 Task: Open Card High-Fidelity Wireframes in Board Social Media User Generated Content Management to Workspace Data Analysis and add a team member Softage.1@softage.net, a label Purple, a checklist Quality Control, an attachment from your onedrive, a color Purple and finally, add a card description 'Plan and execute company team-building activity at a virtual escape room' and a comment 'This task presents an opportunity to demonstrate our problem-solving skills, finding creative solutions to complex challenges.'. Add a start date 'Jan 09, 1900' with a due date 'Jan 16, 1900'
Action: Mouse moved to (591, 517)
Screenshot: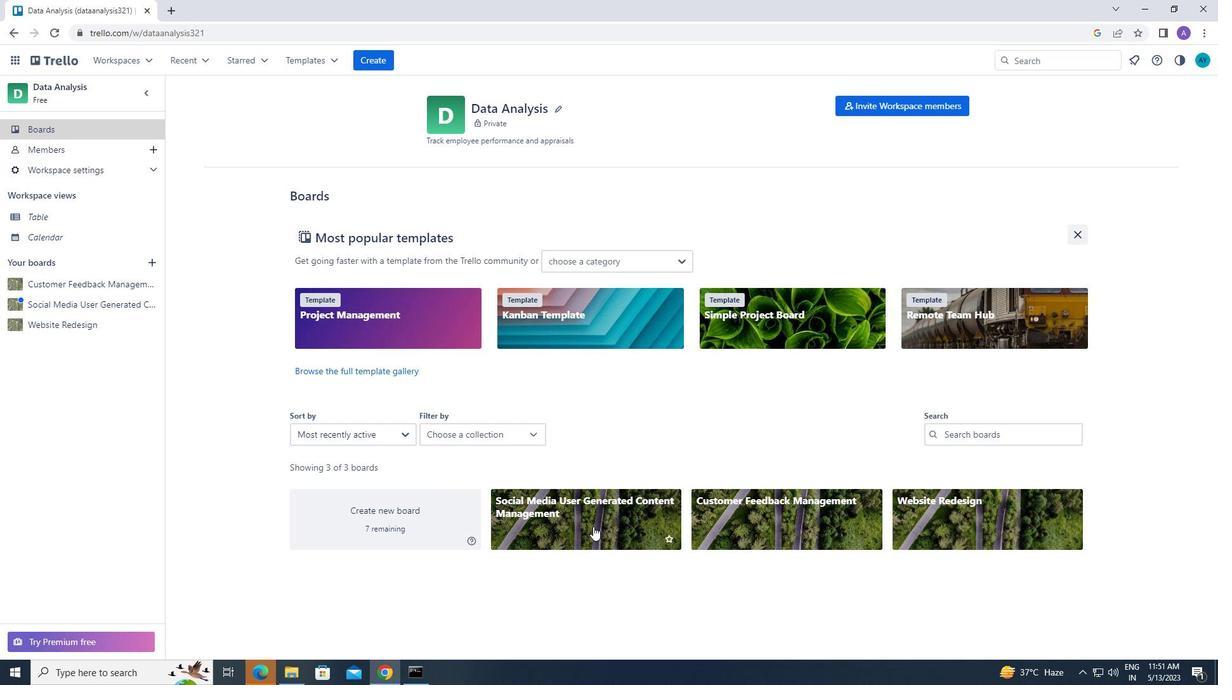 
Action: Mouse pressed left at (591, 517)
Screenshot: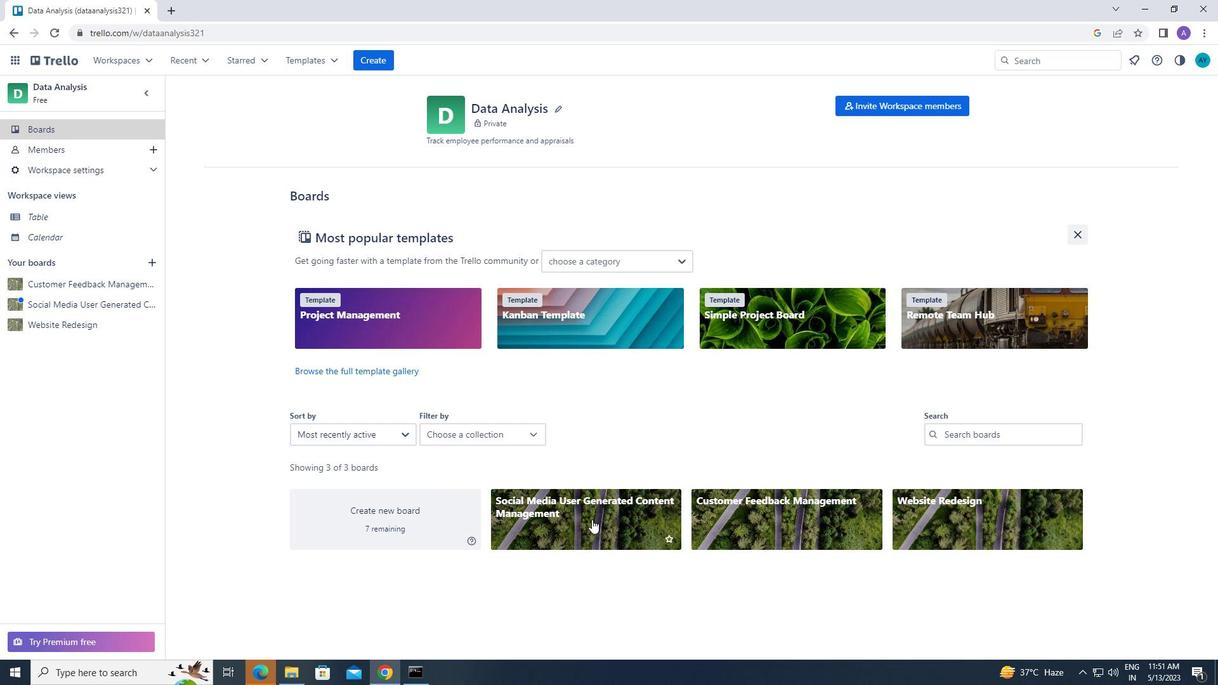 
Action: Mouse moved to (591, 161)
Screenshot: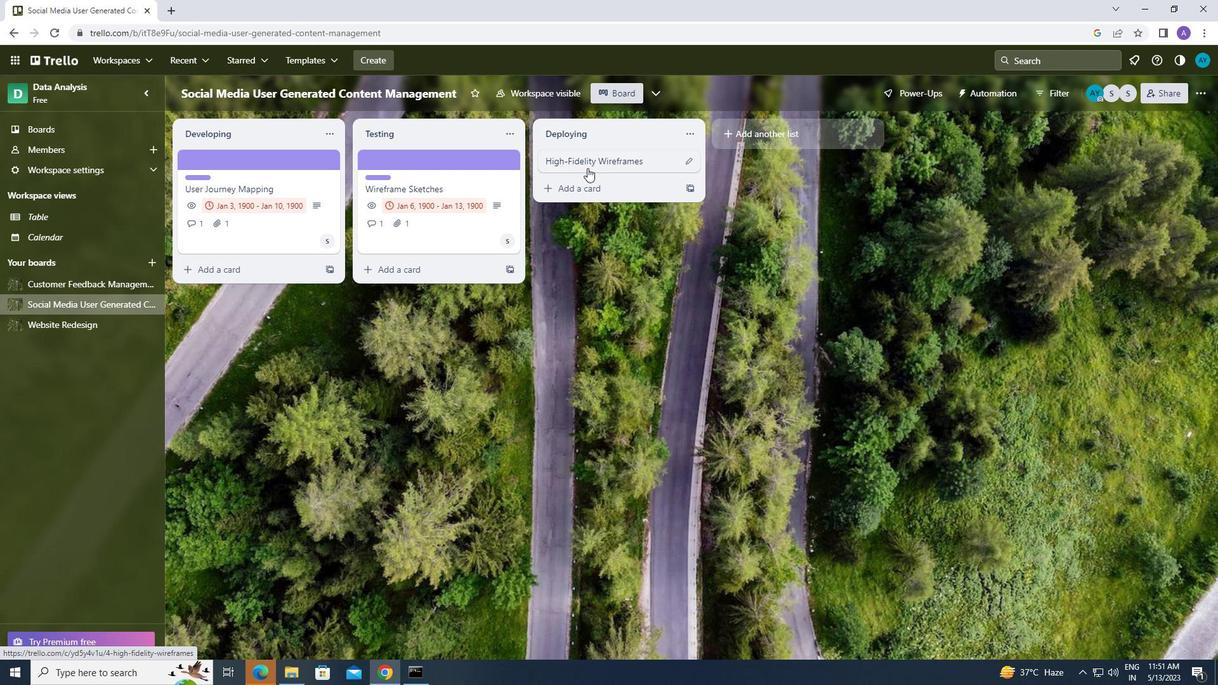 
Action: Mouse pressed left at (591, 161)
Screenshot: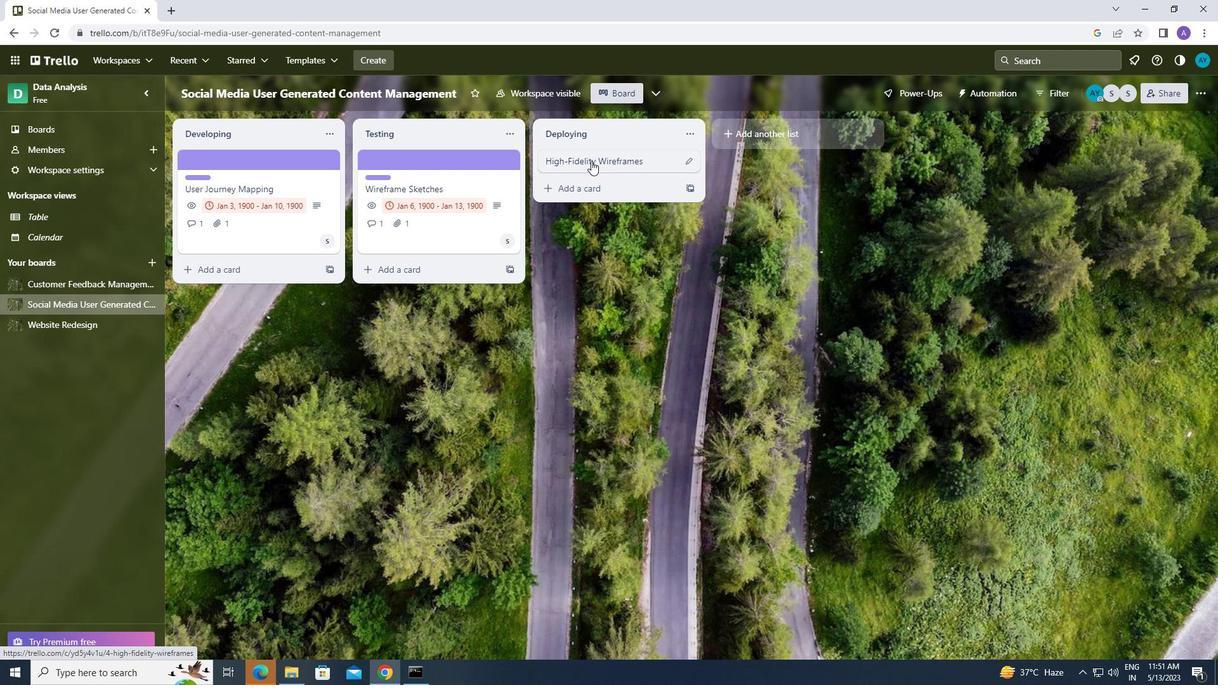 
Action: Mouse moved to (768, 204)
Screenshot: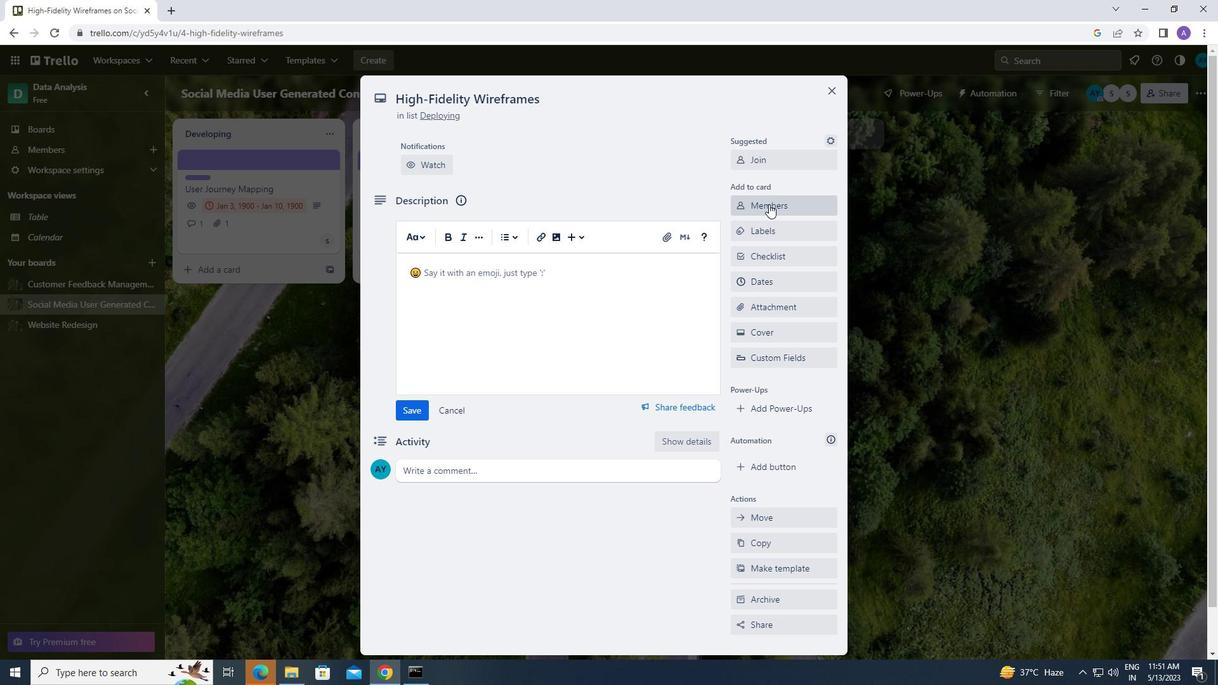
Action: Mouse pressed left at (768, 204)
Screenshot: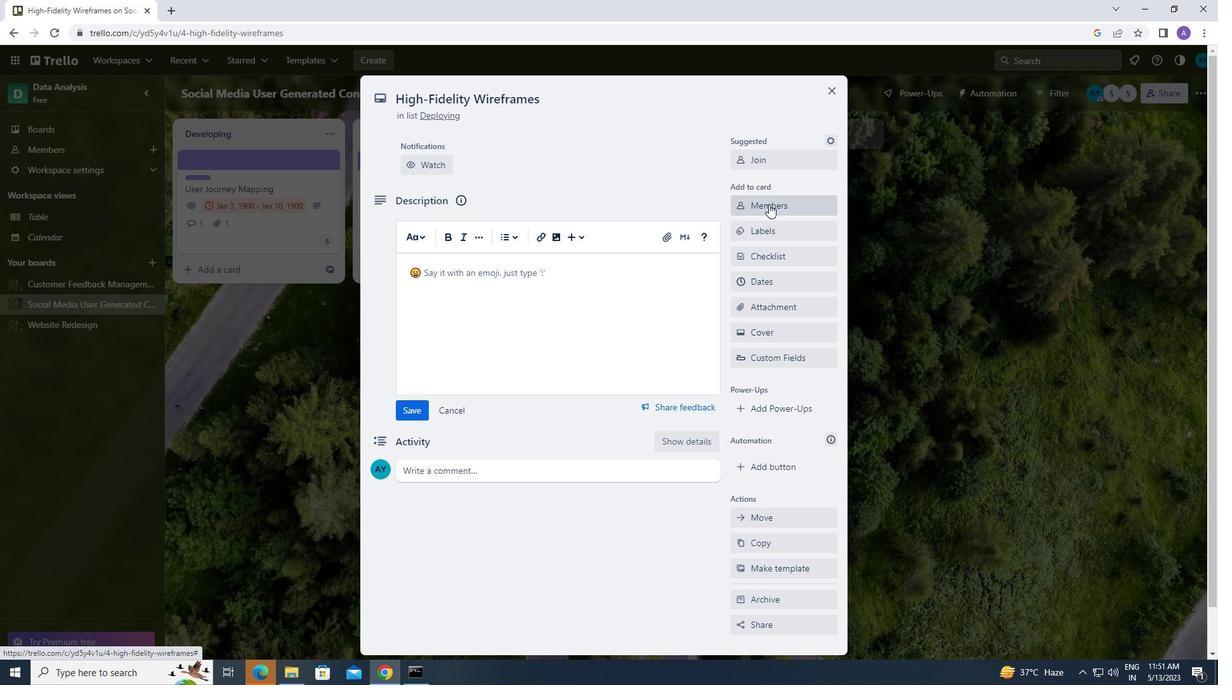 
Action: Mouse moved to (767, 263)
Screenshot: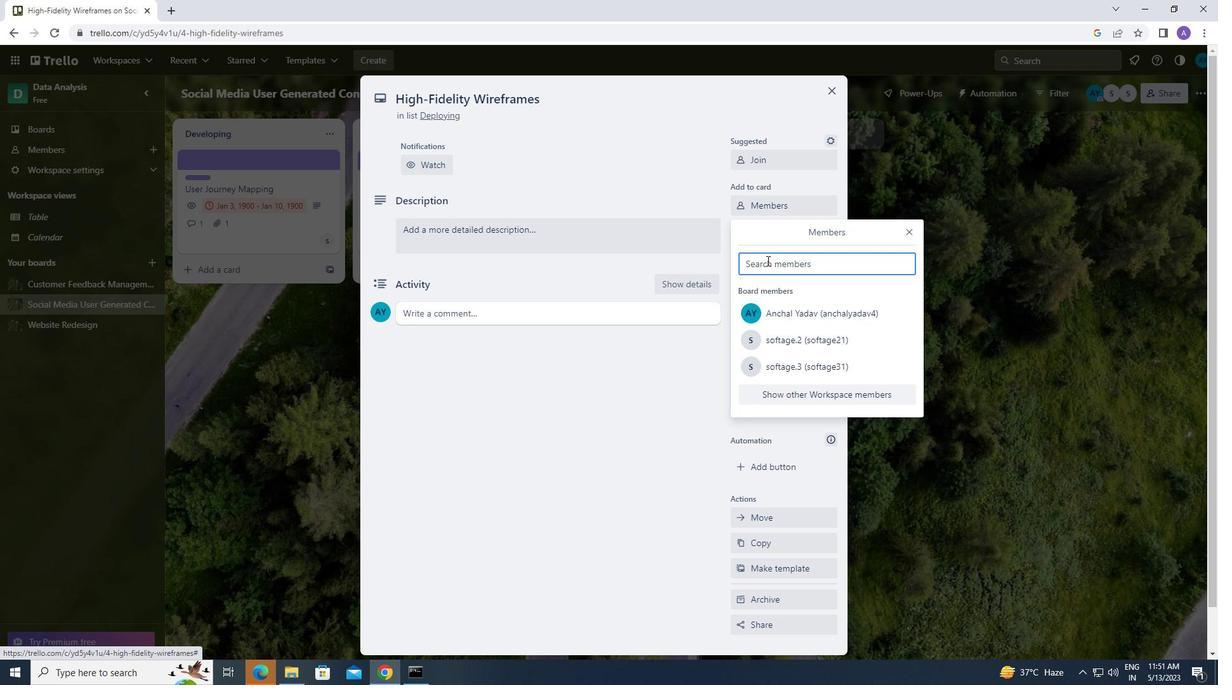 
Action: Mouse pressed left at (767, 263)
Screenshot: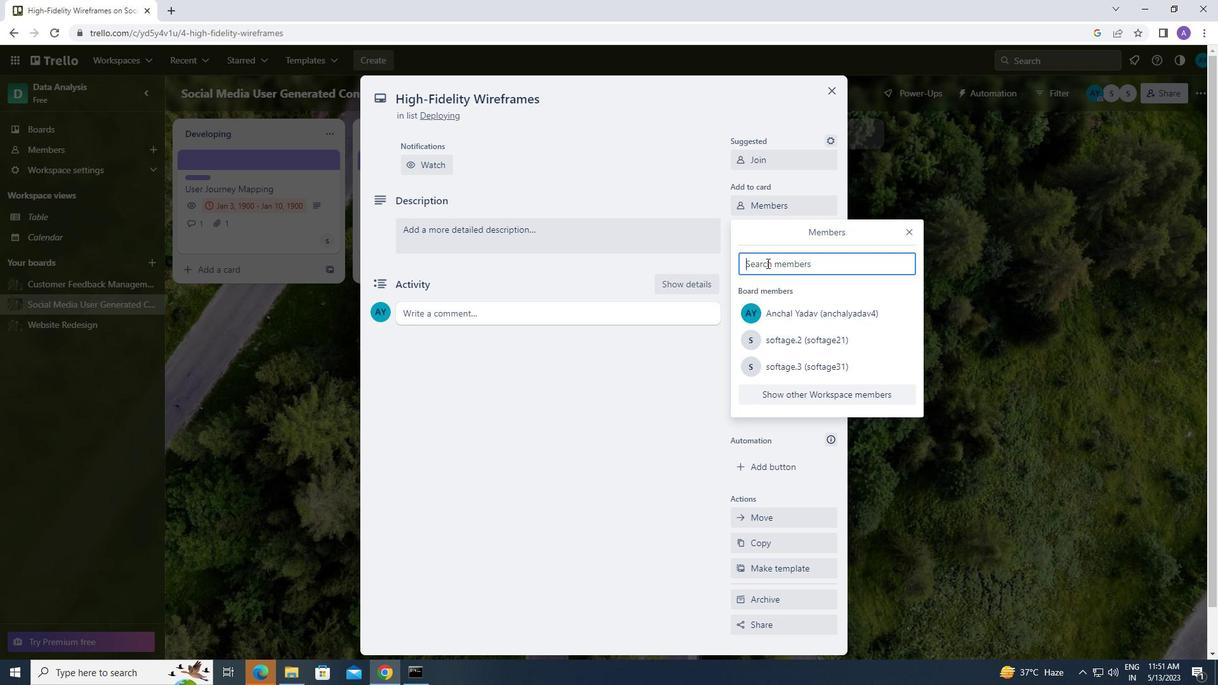 
Action: Key pressed <Key.caps_lock>s<Key.caps_lock>oftage
Screenshot: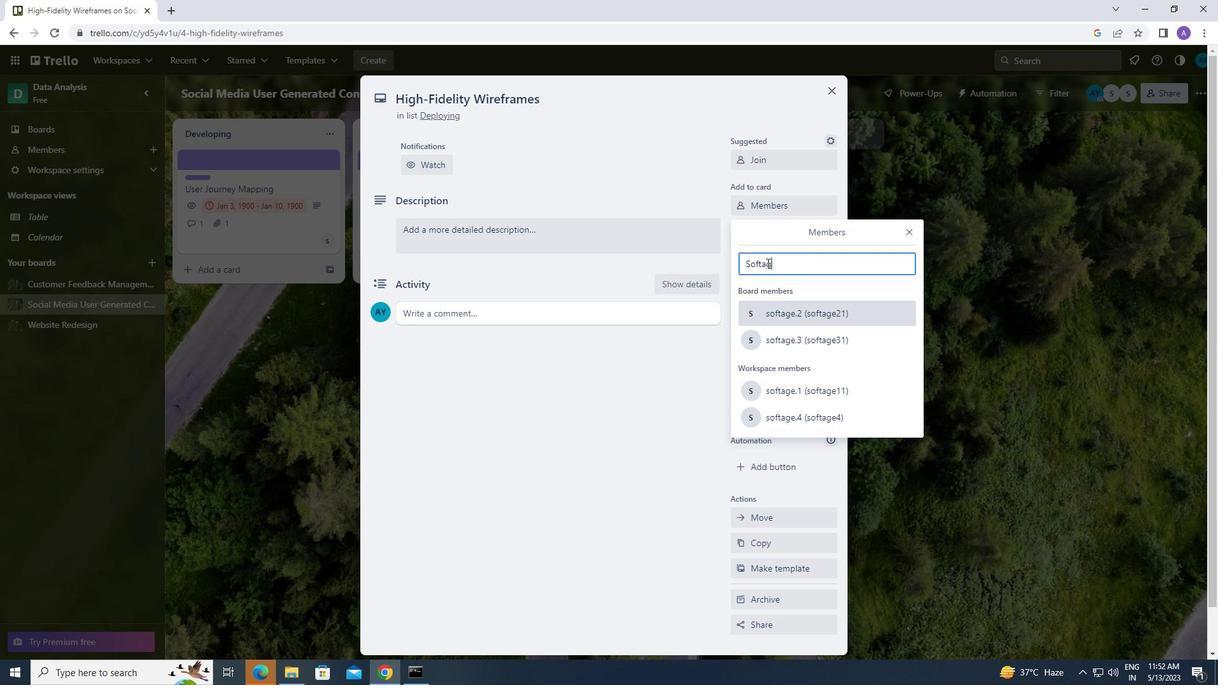 
Action: Mouse moved to (904, 283)
Screenshot: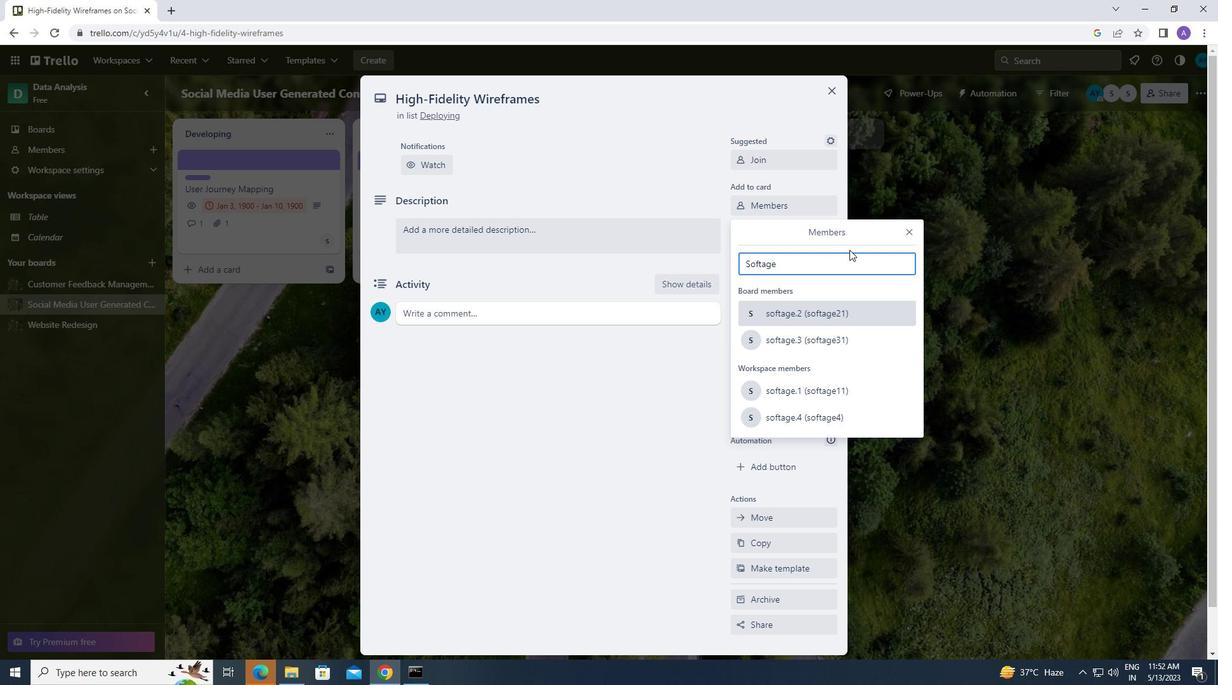 
Action: Key pressed .1<Key.shift_r>@softage.net
Screenshot: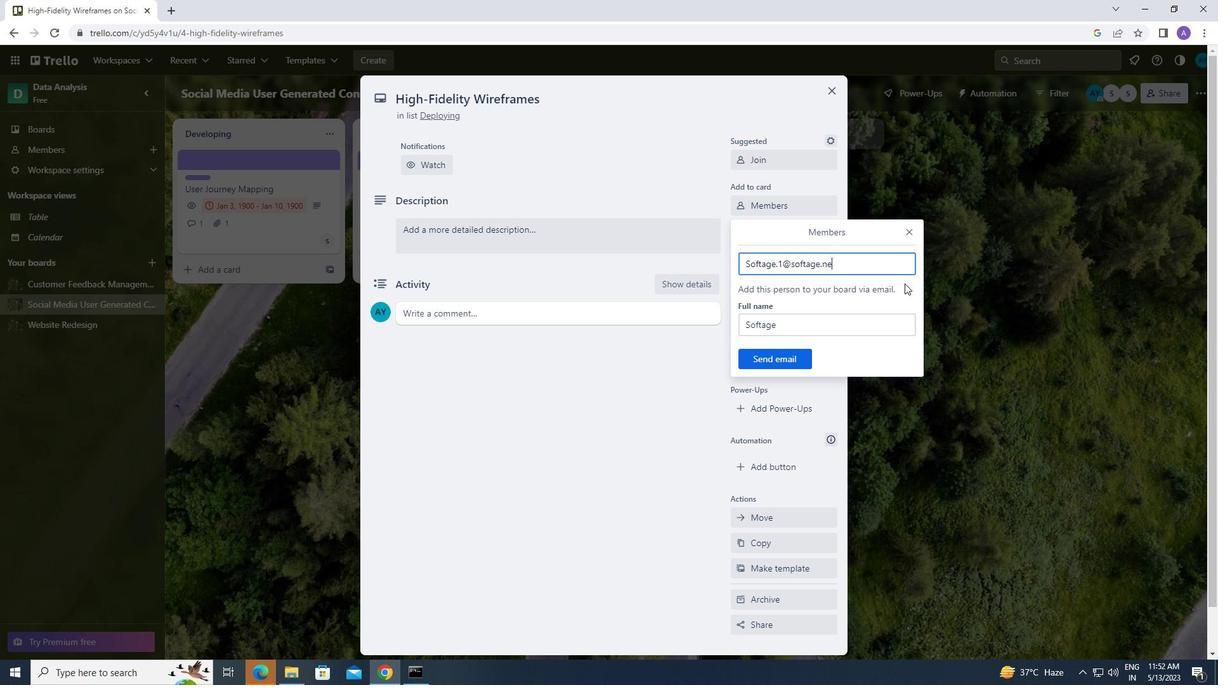 
Action: Mouse moved to (788, 356)
Screenshot: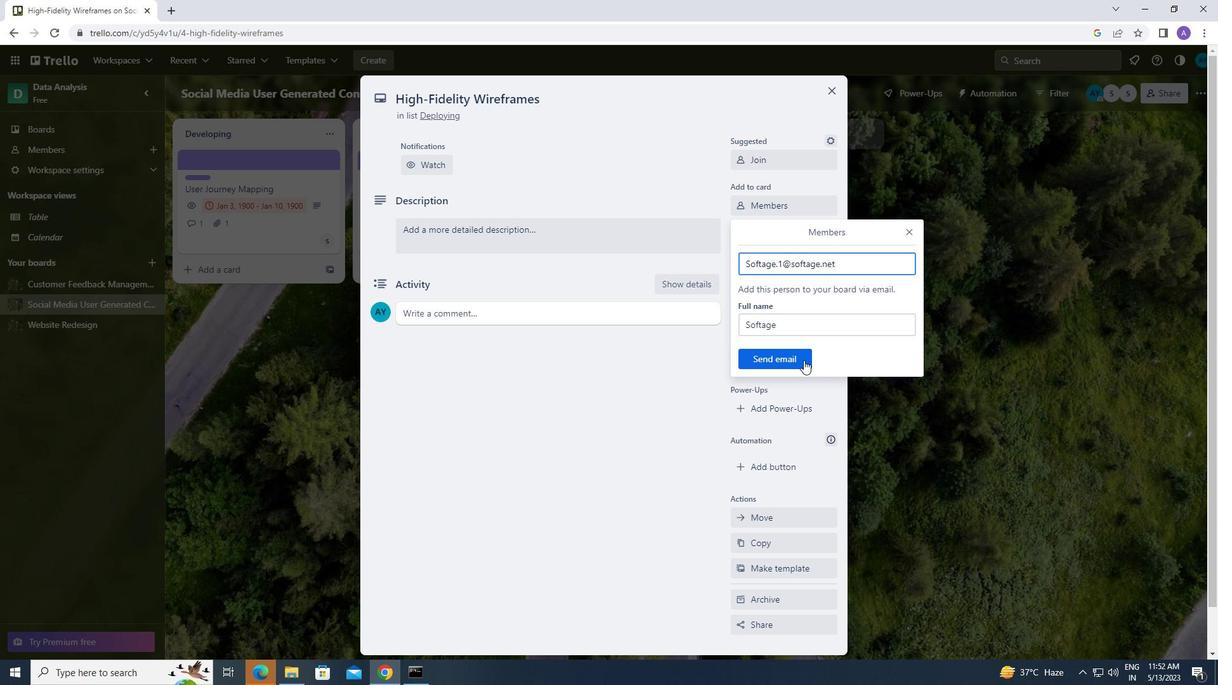 
Action: Mouse pressed left at (788, 356)
Screenshot: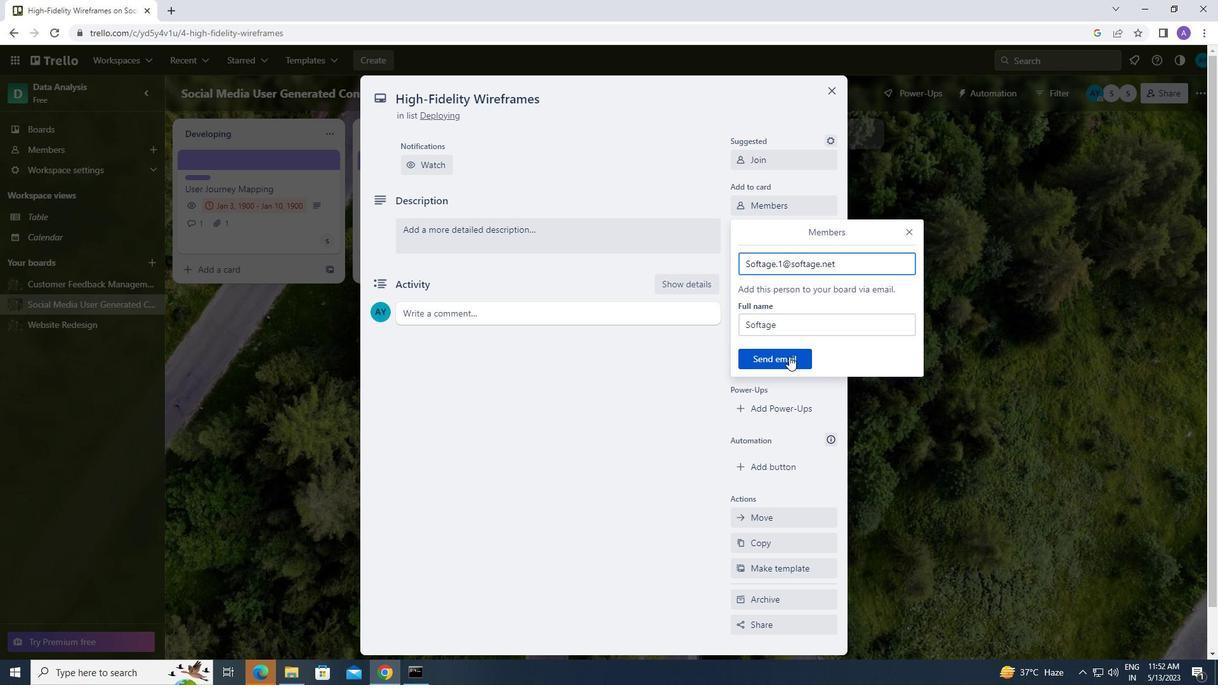 
Action: Mouse moved to (787, 231)
Screenshot: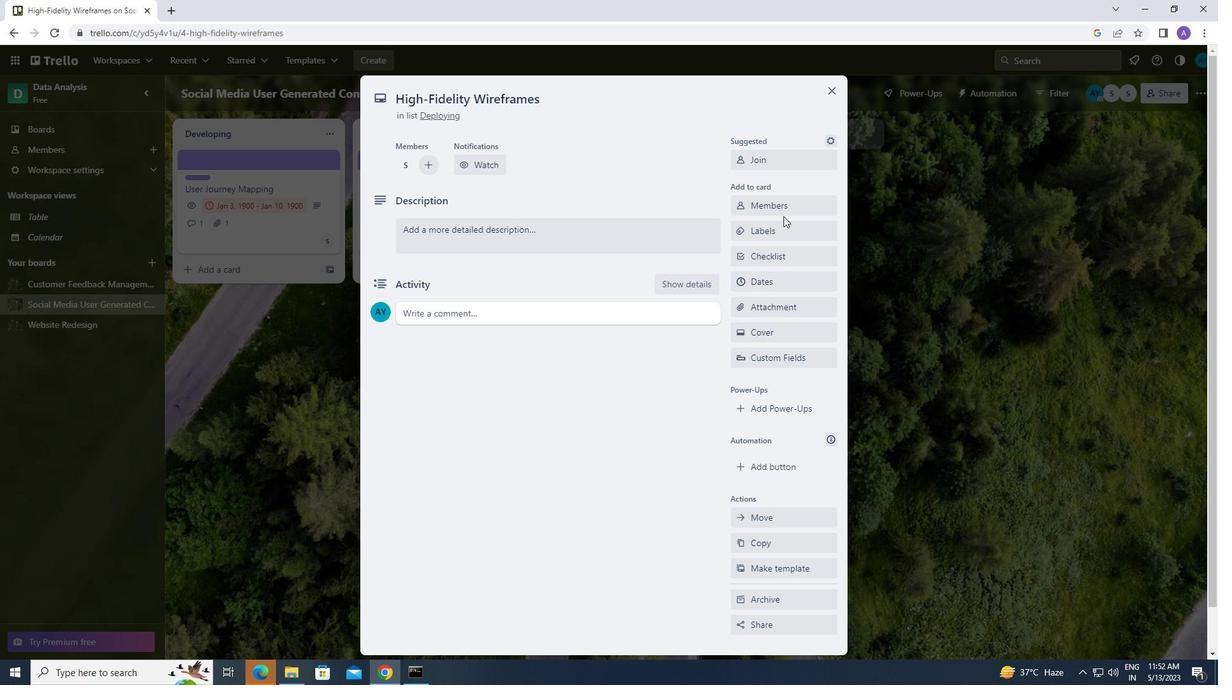 
Action: Mouse pressed left at (787, 231)
Screenshot: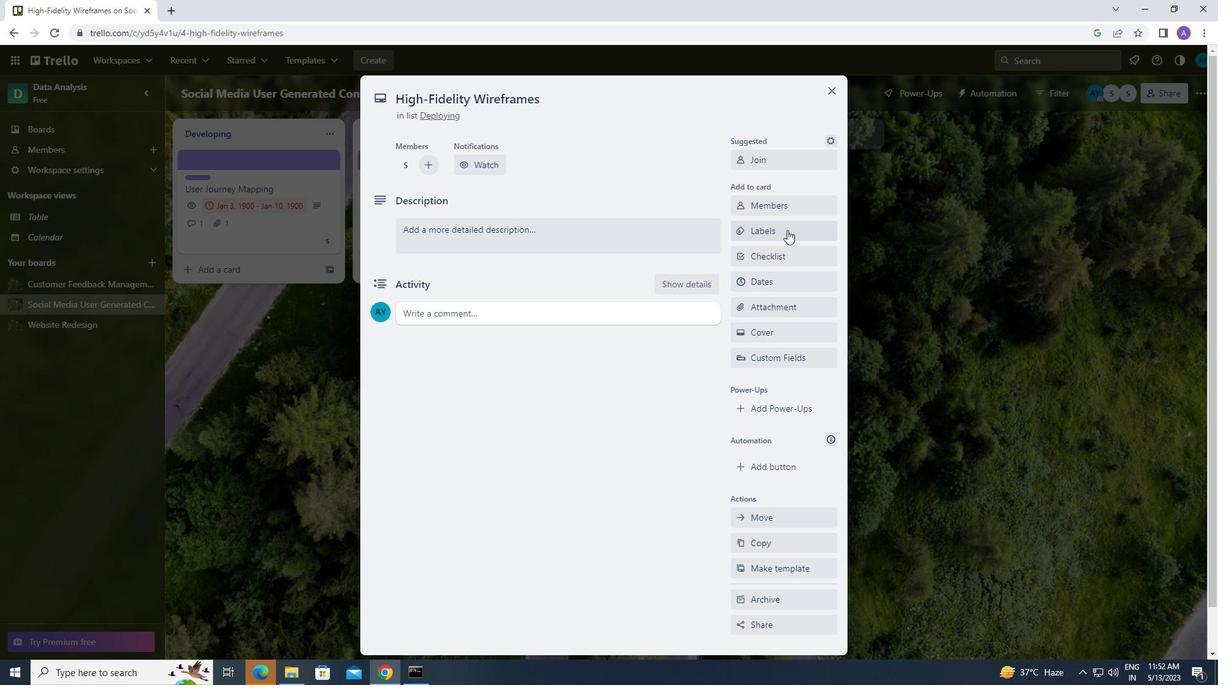 
Action: Mouse moved to (793, 476)
Screenshot: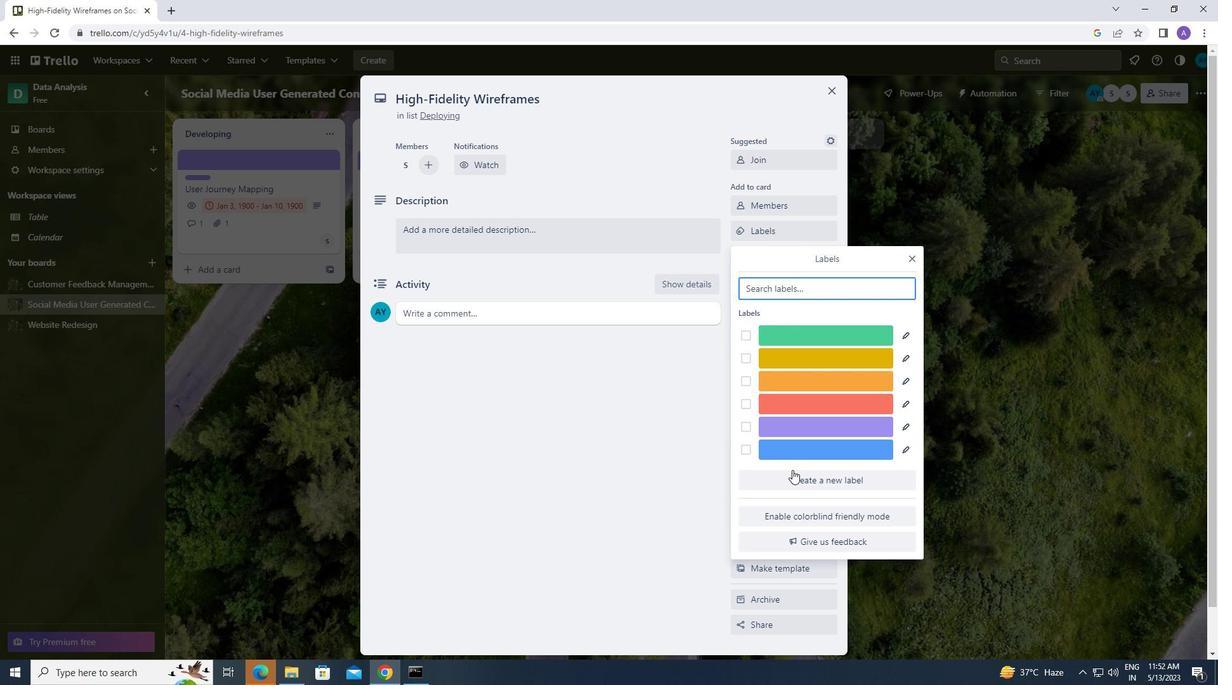 
Action: Mouse pressed left at (793, 476)
Screenshot: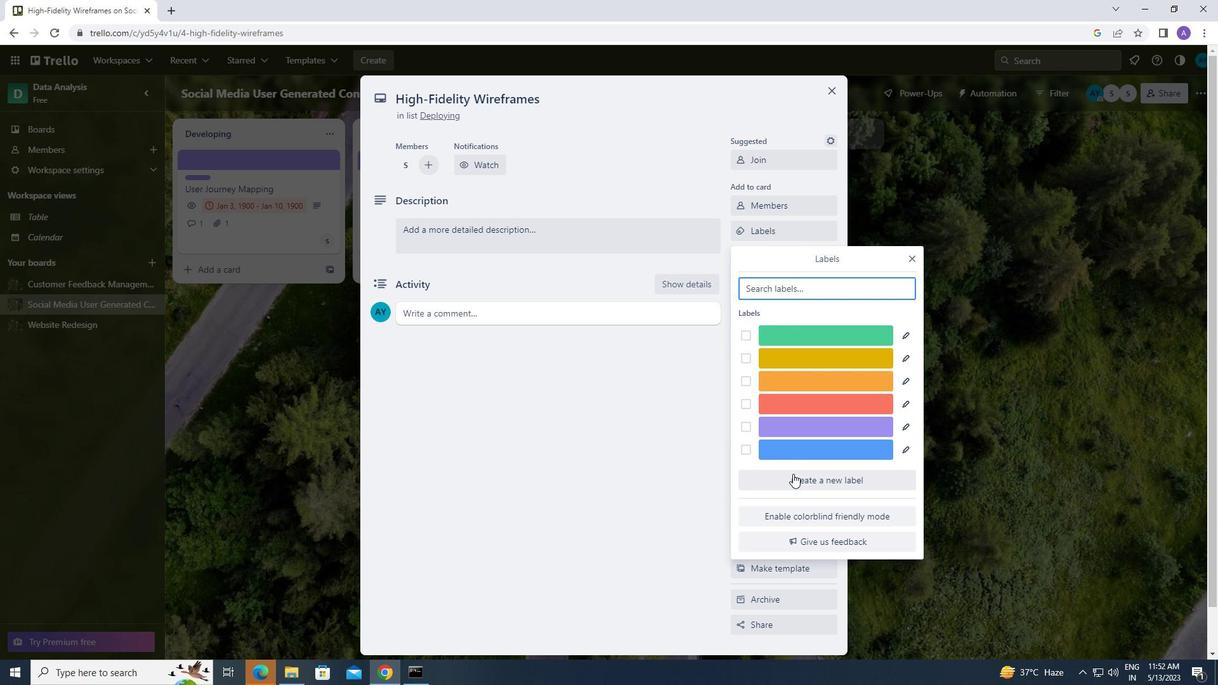 
Action: Mouse moved to (893, 441)
Screenshot: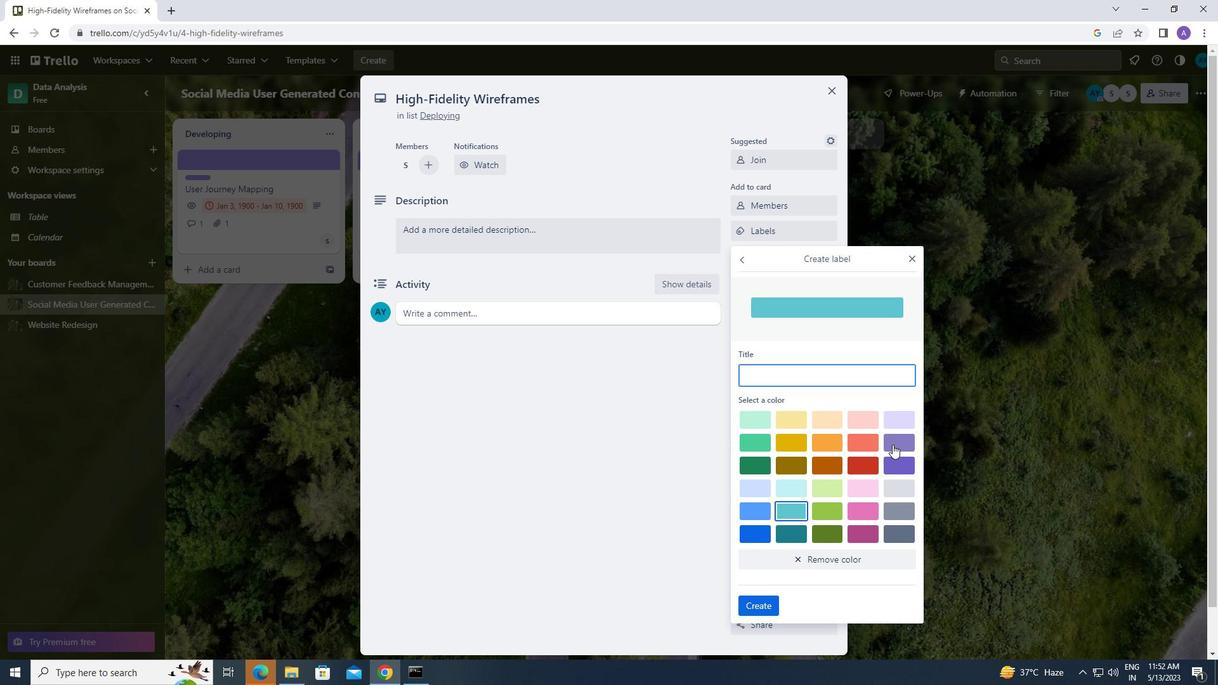 
Action: Mouse pressed left at (893, 441)
Screenshot: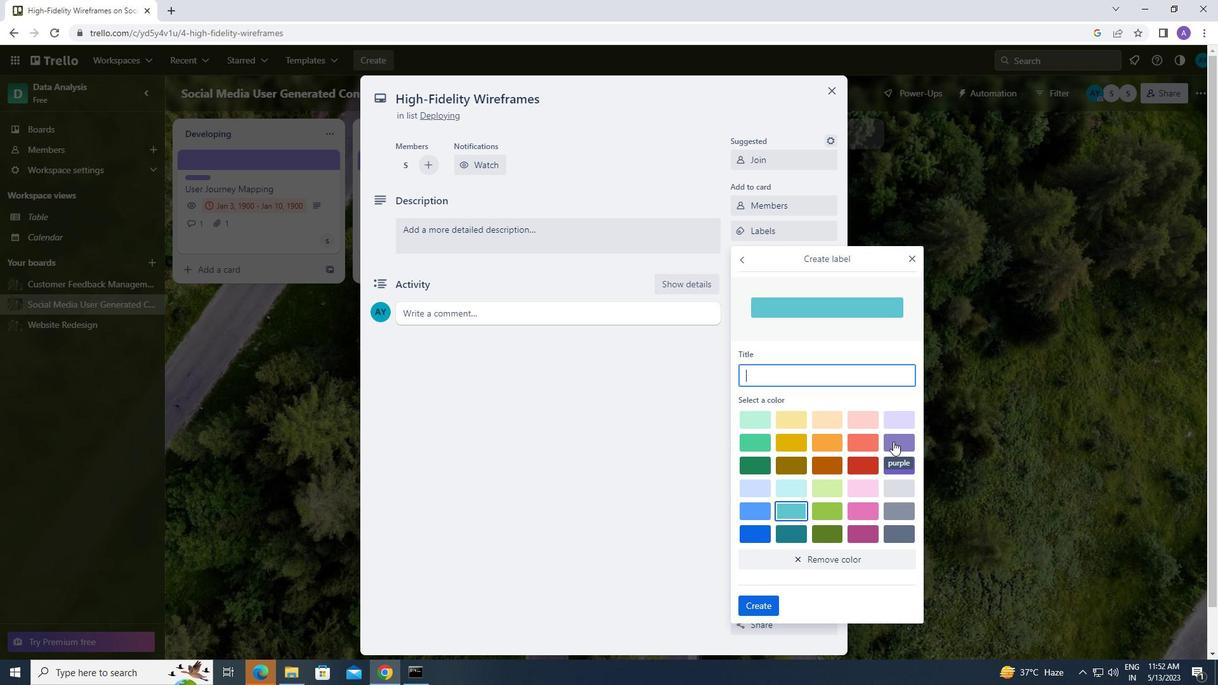 
Action: Mouse moved to (762, 597)
Screenshot: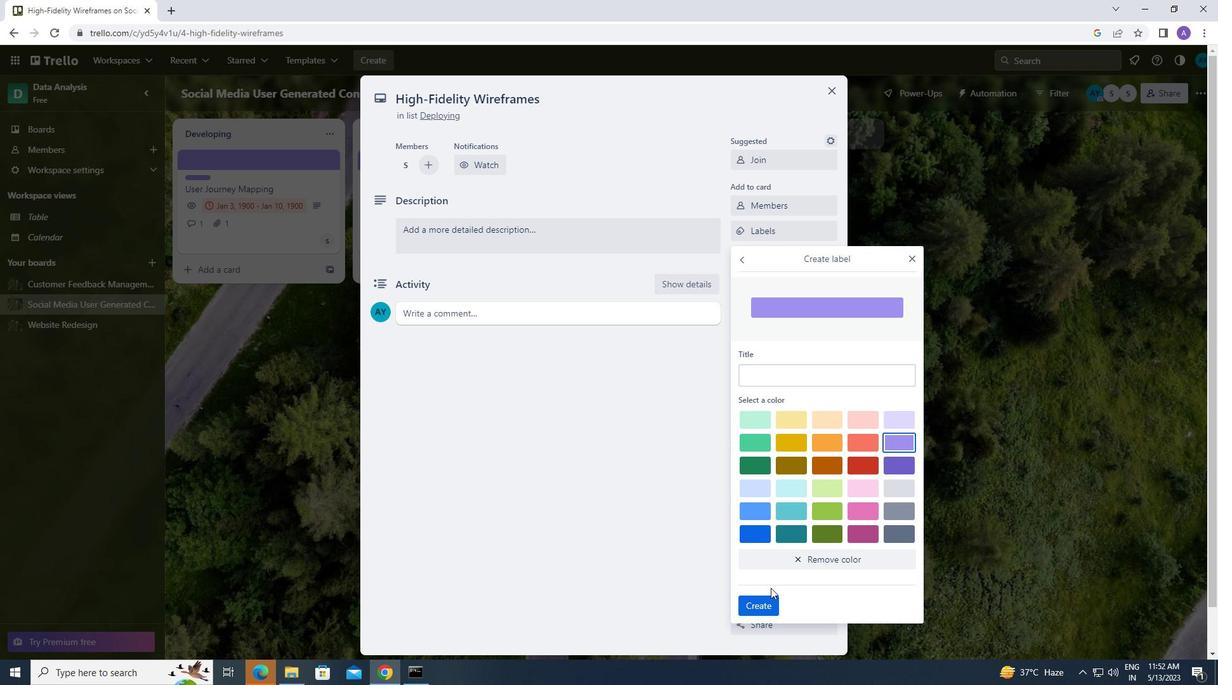 
Action: Mouse pressed left at (762, 597)
Screenshot: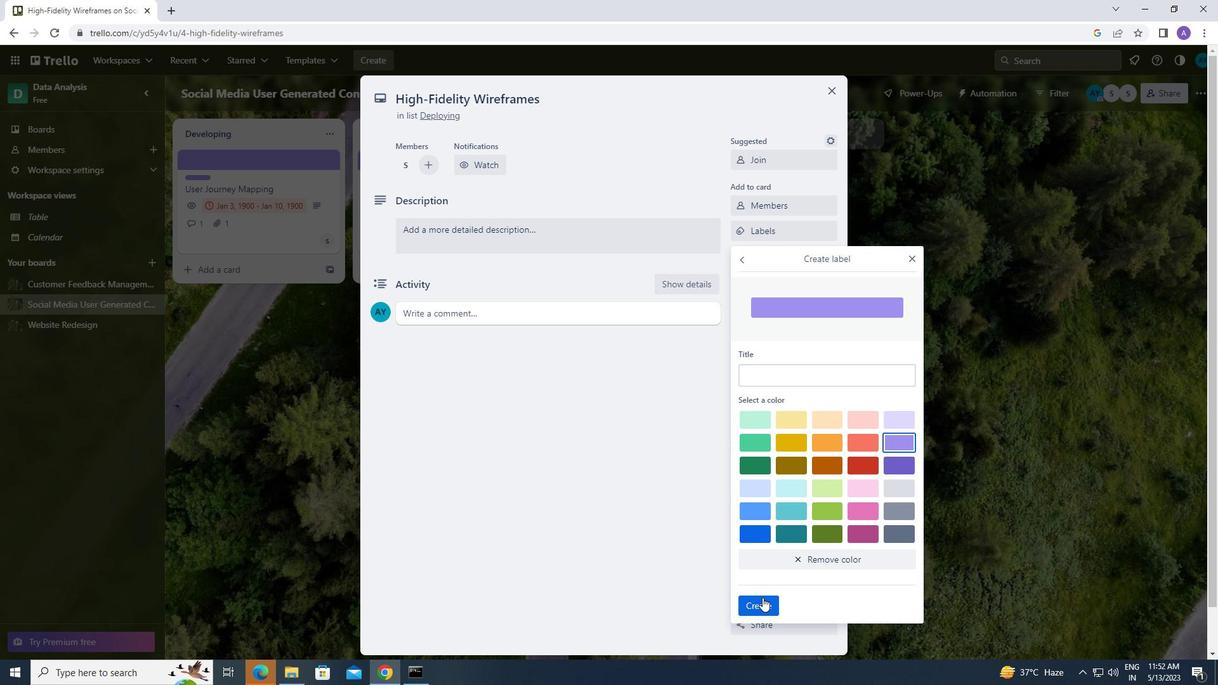 
Action: Mouse moved to (914, 259)
Screenshot: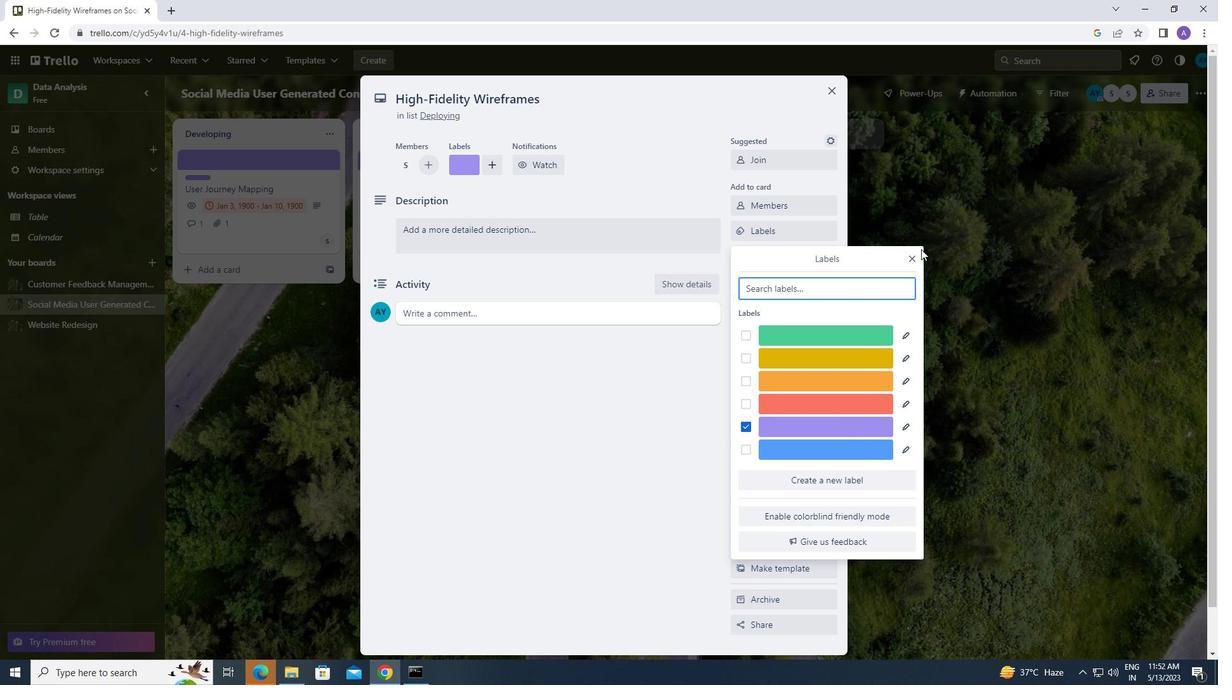 
Action: Mouse pressed left at (914, 259)
Screenshot: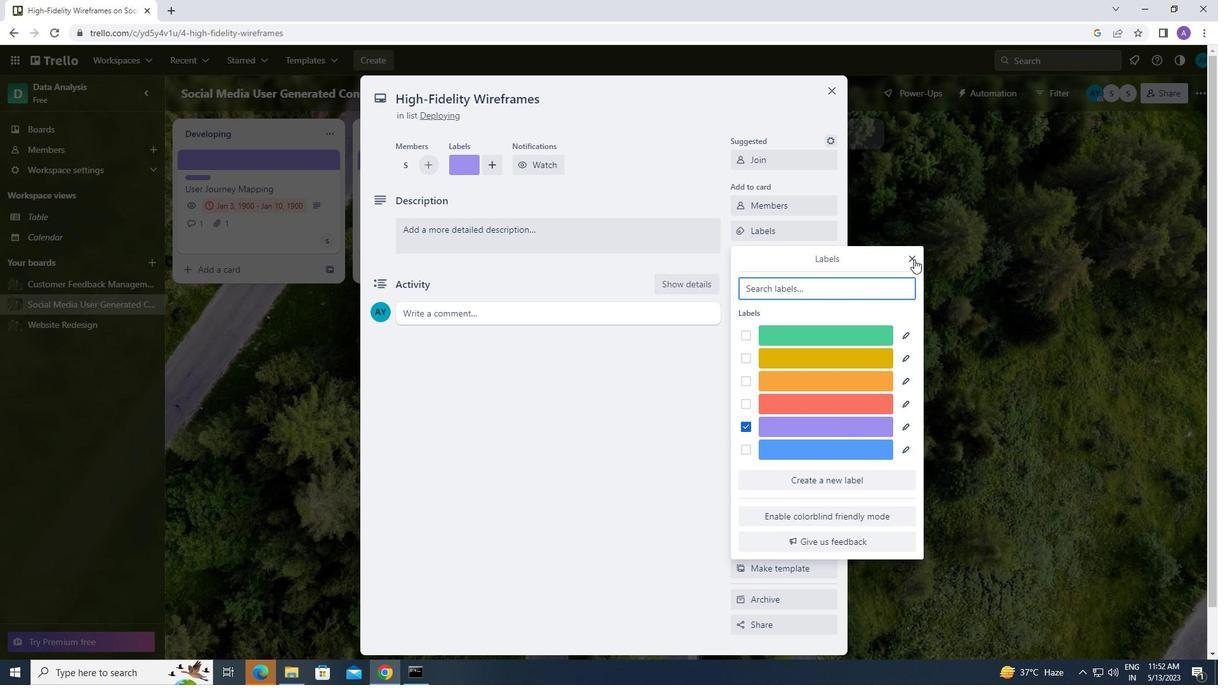 
Action: Mouse moved to (806, 256)
Screenshot: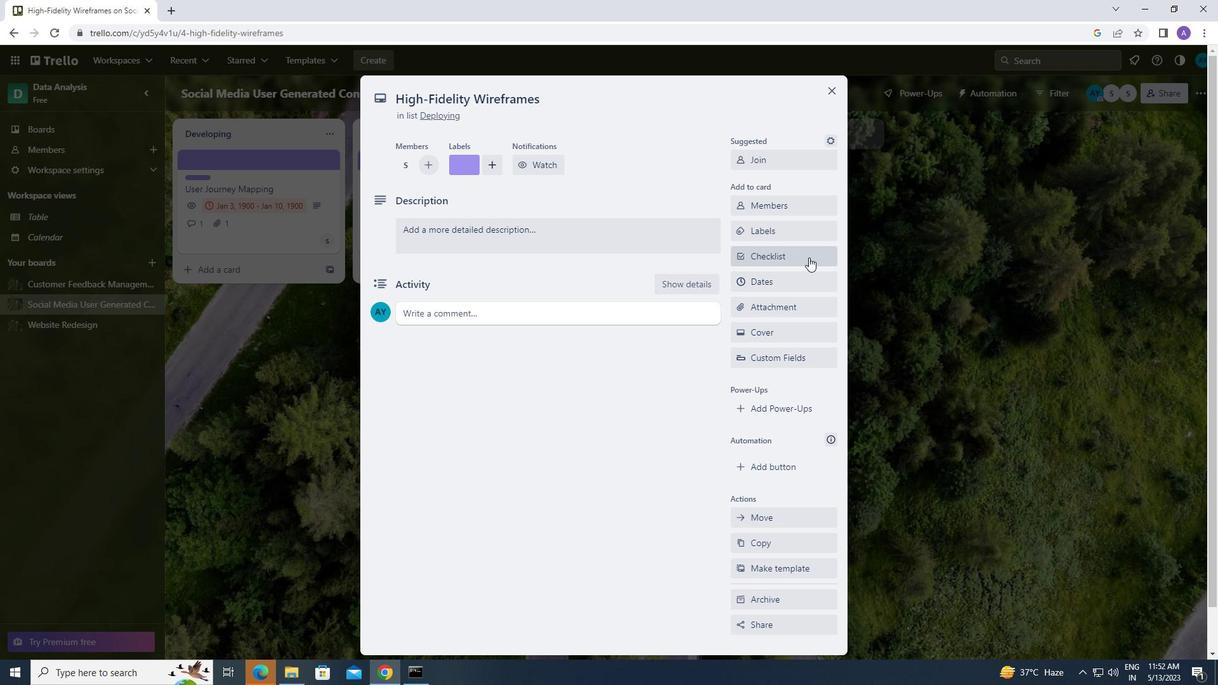
Action: Mouse pressed left at (806, 256)
Screenshot: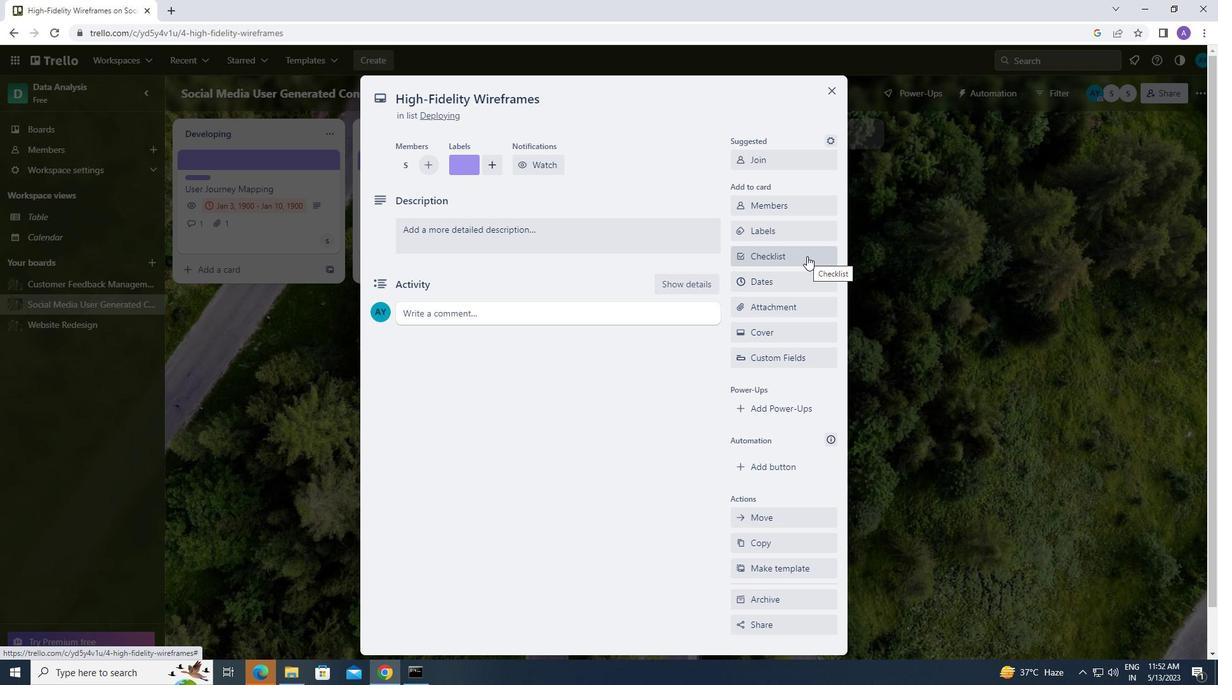 
Action: Mouse moved to (798, 308)
Screenshot: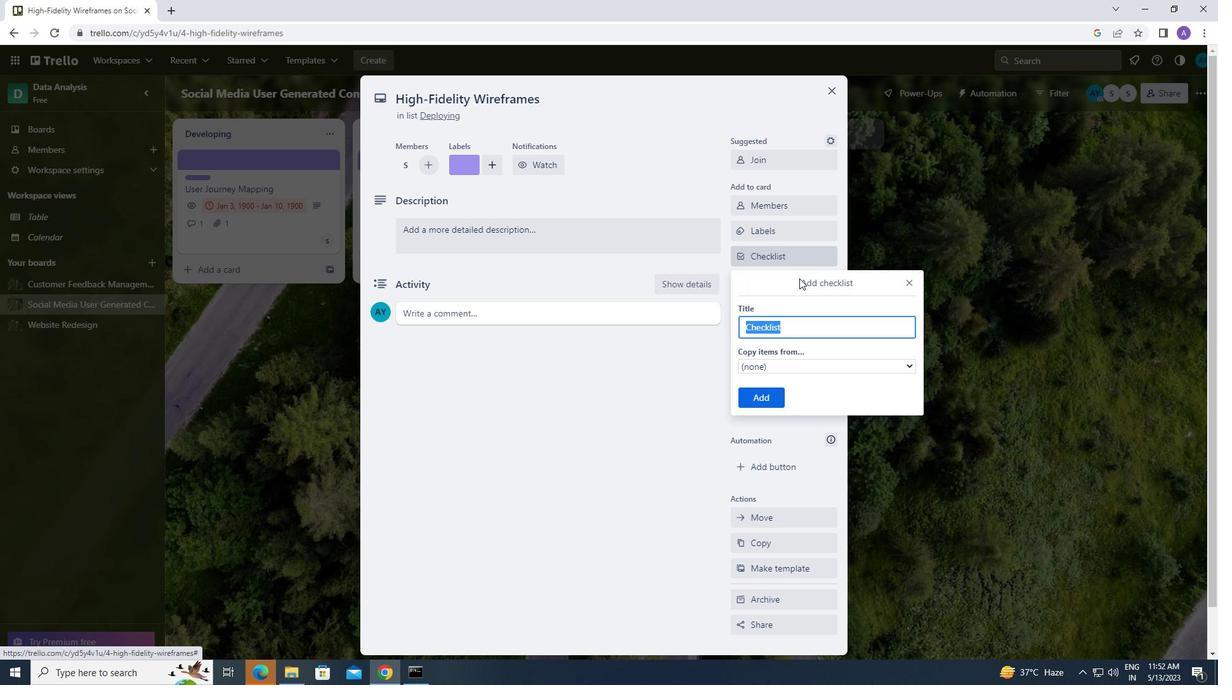 
Action: Key pressed <Key.caps_lock>q<Key.caps_lock>uality<Key.space><Key.caps_lock>c<Key.caps_lock>ontrol
Screenshot: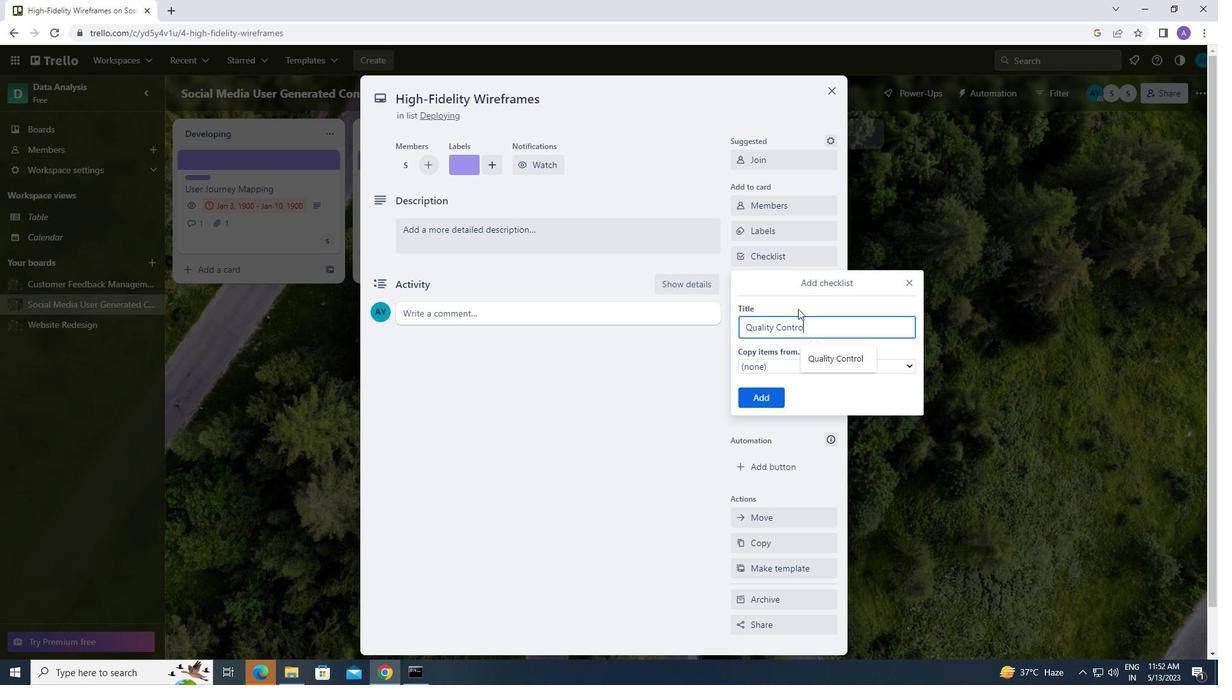 
Action: Mouse moved to (769, 393)
Screenshot: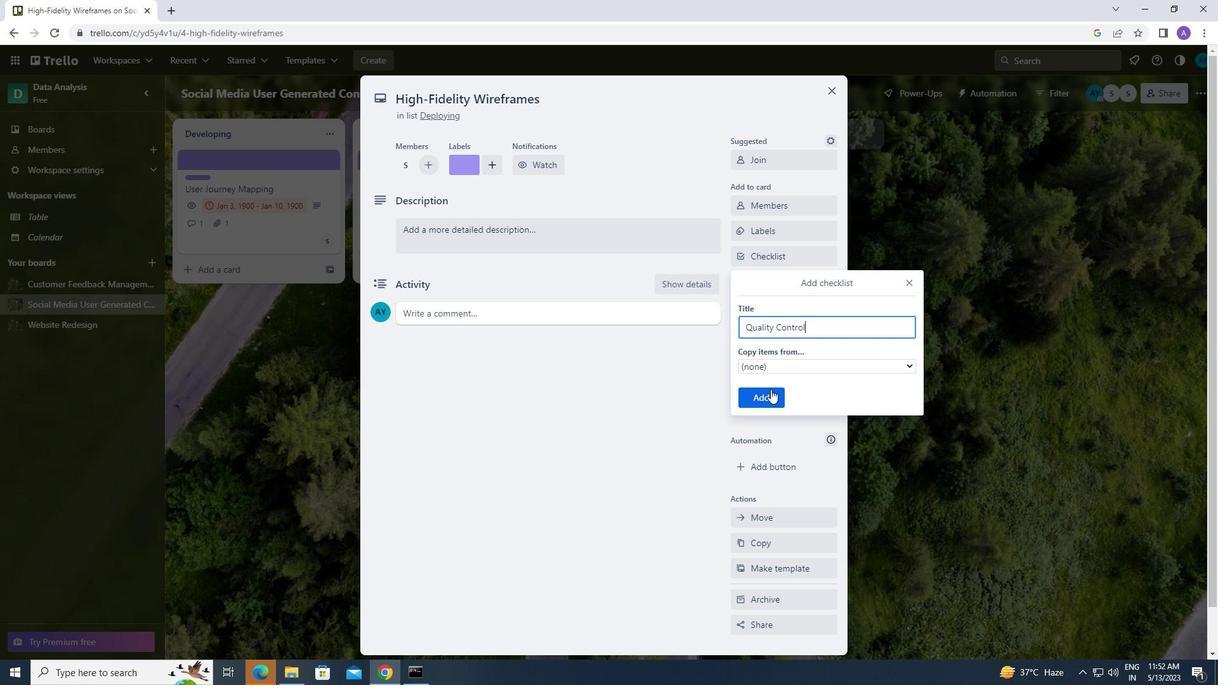 
Action: Mouse pressed left at (769, 393)
Screenshot: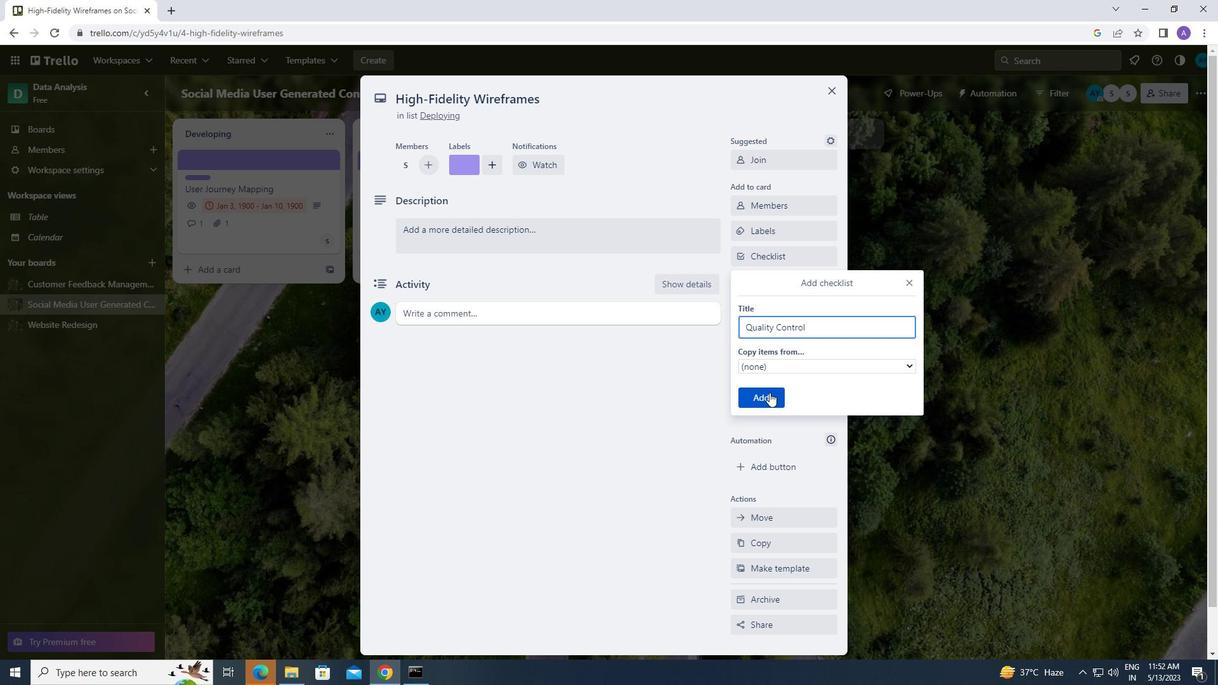 
Action: Mouse moved to (787, 307)
Screenshot: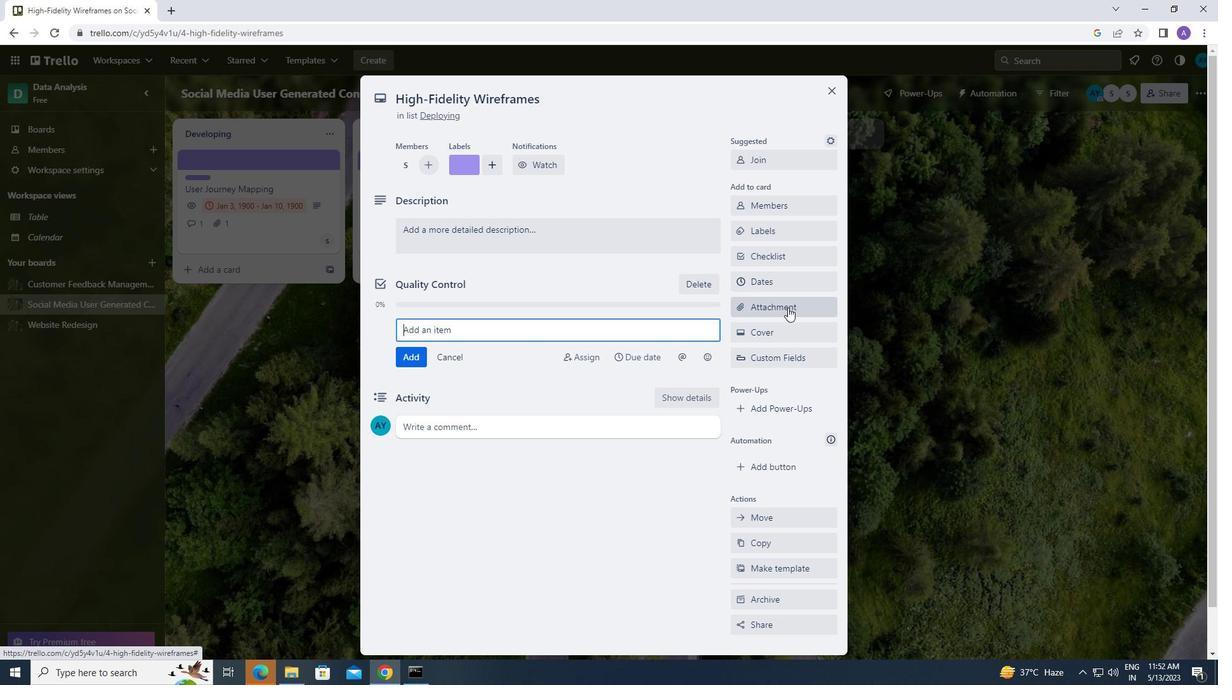 
Action: Mouse pressed left at (787, 307)
Screenshot: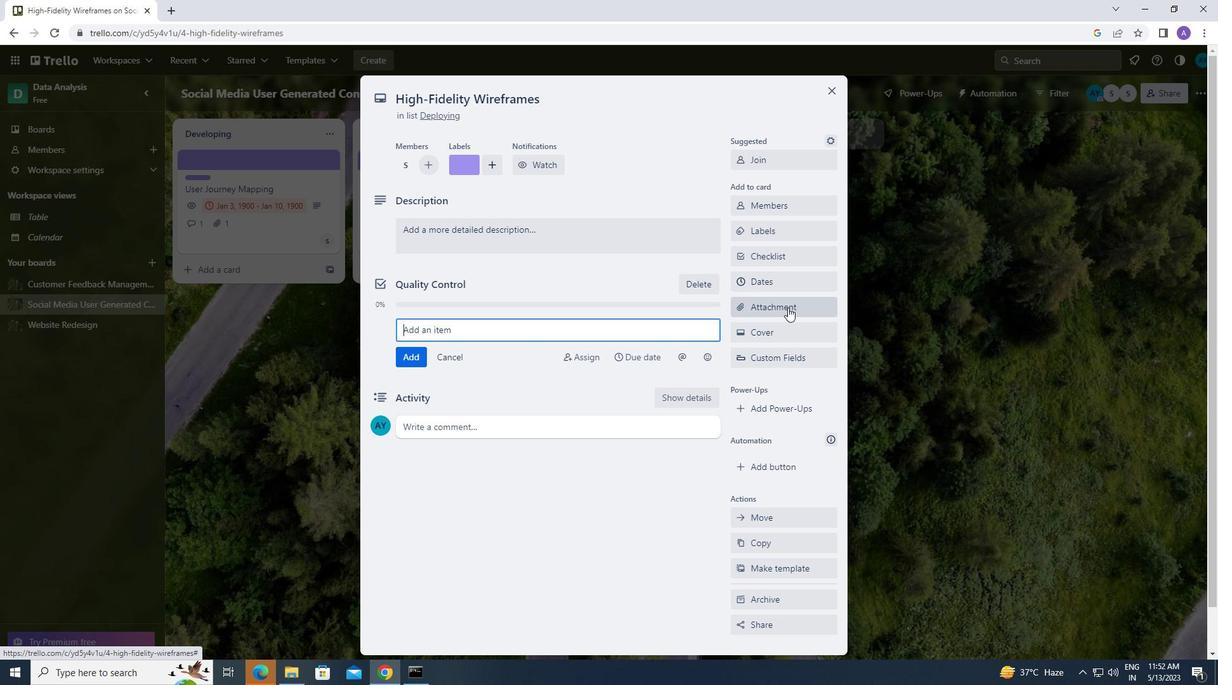 
Action: Mouse moved to (800, 465)
Screenshot: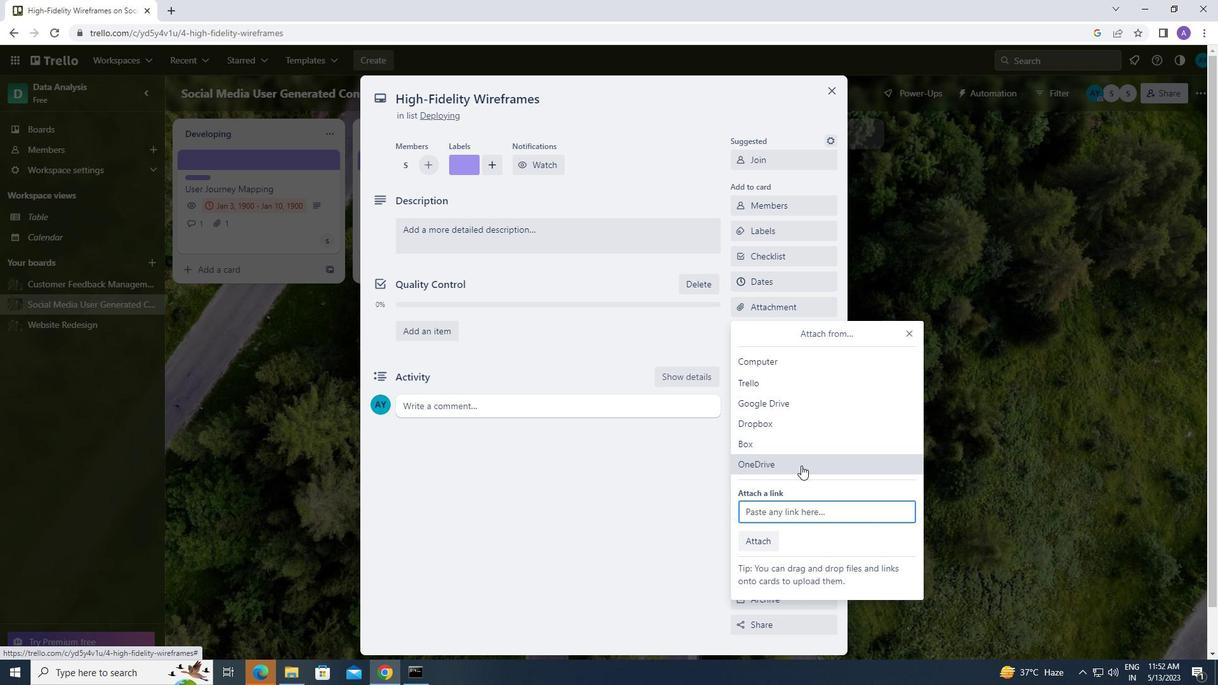
Action: Mouse pressed left at (800, 465)
Screenshot: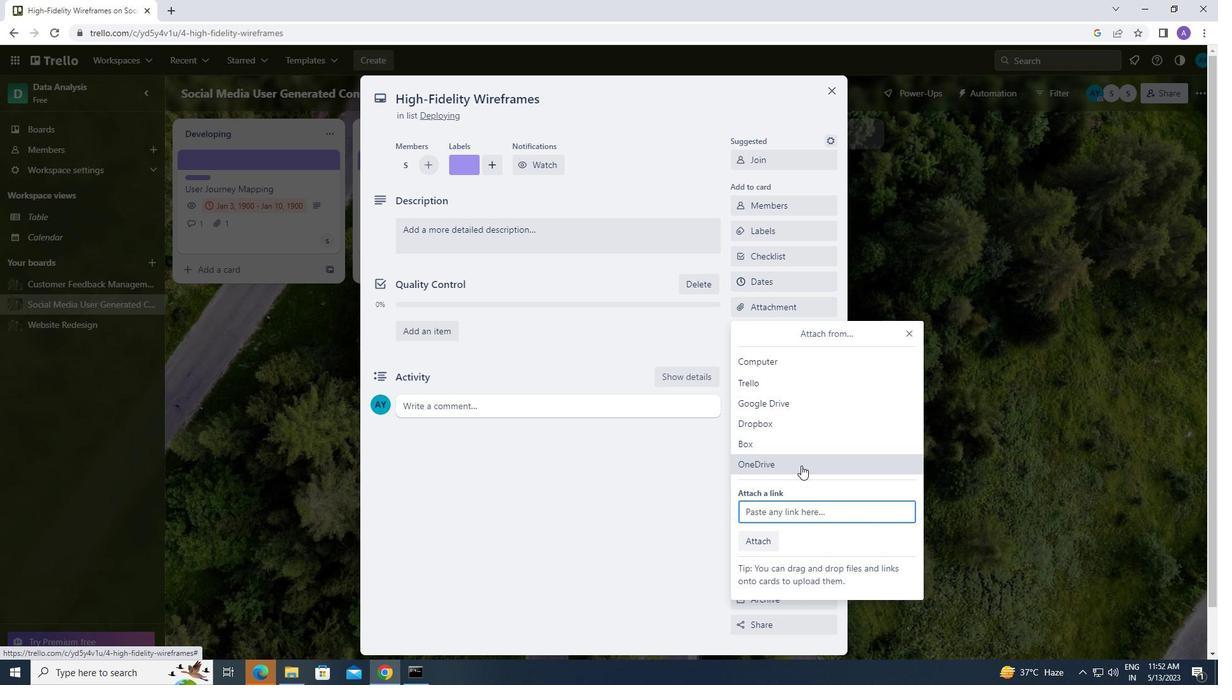 
Action: Mouse moved to (557, 281)
Screenshot: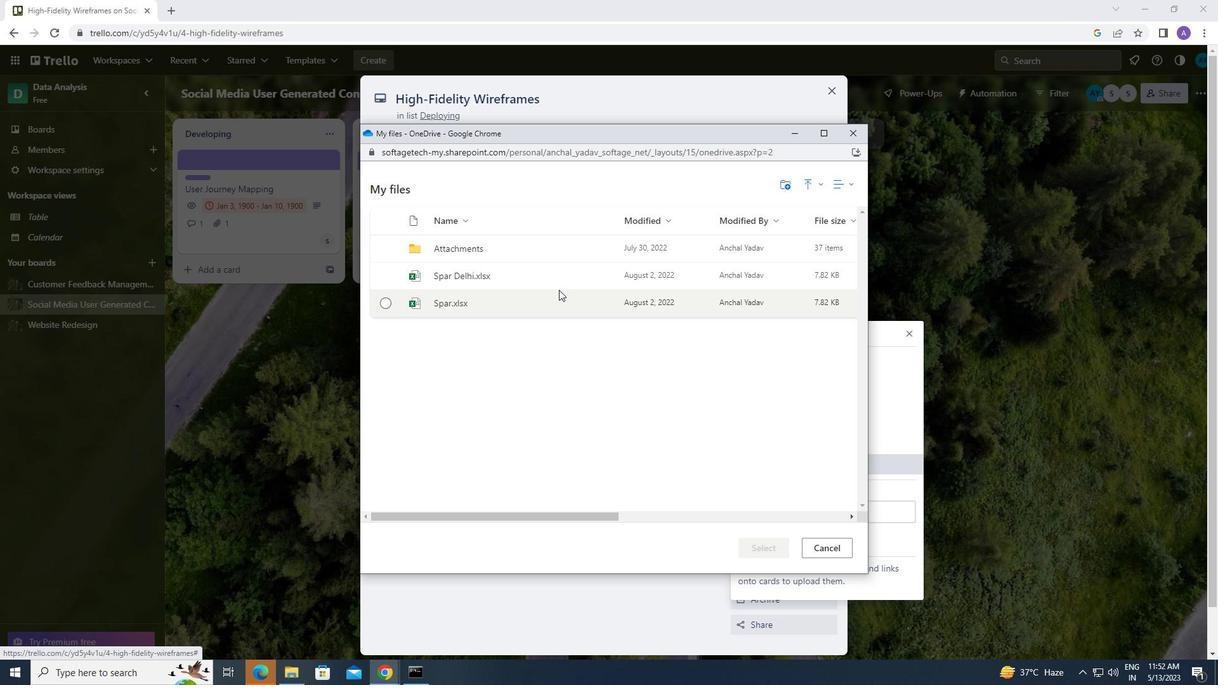 
Action: Mouse pressed left at (557, 281)
Screenshot: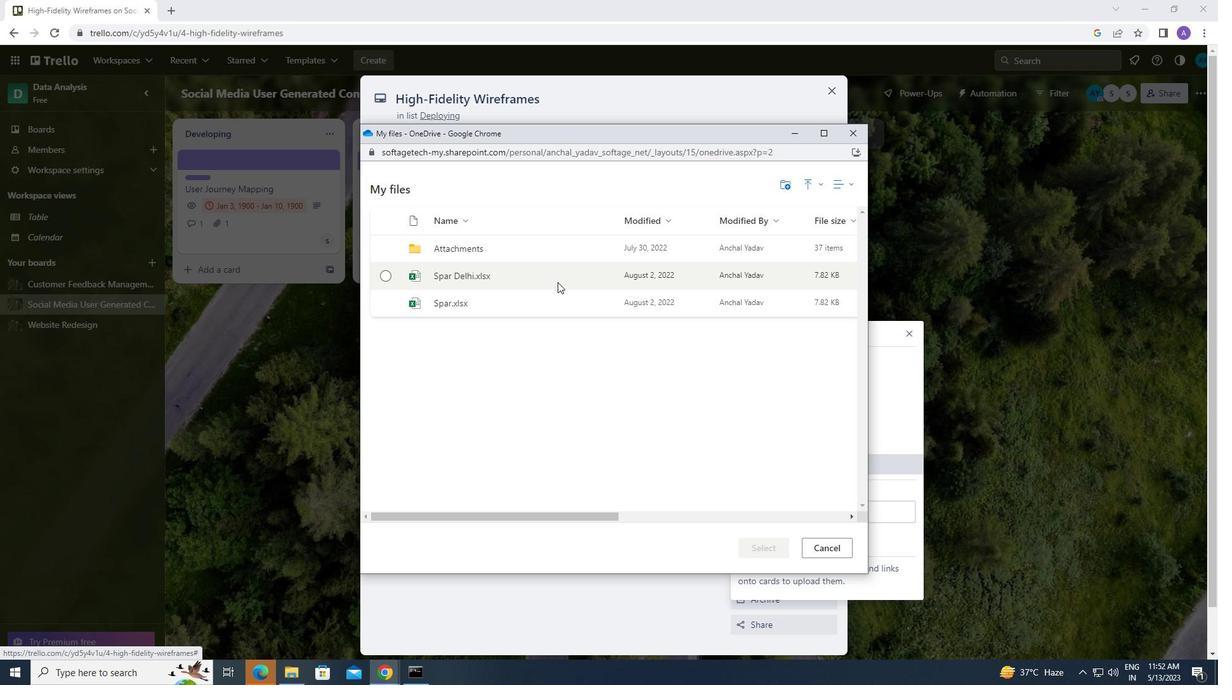
Action: Mouse moved to (768, 549)
Screenshot: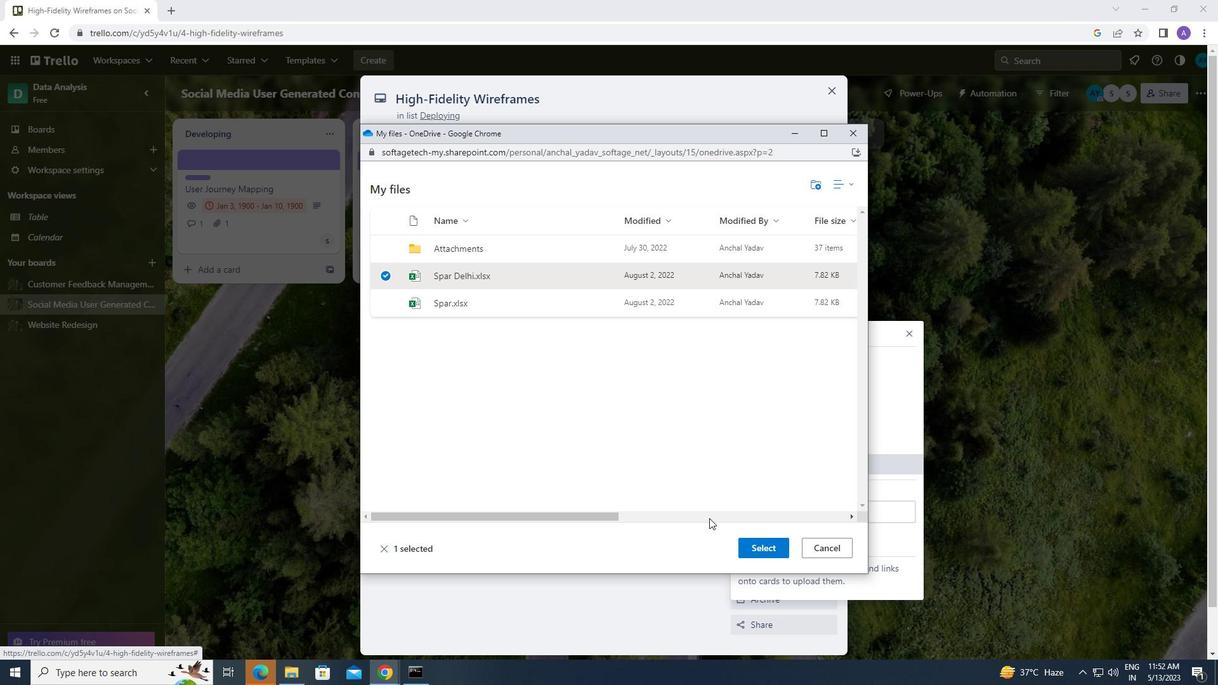 
Action: Mouse pressed left at (768, 549)
Screenshot: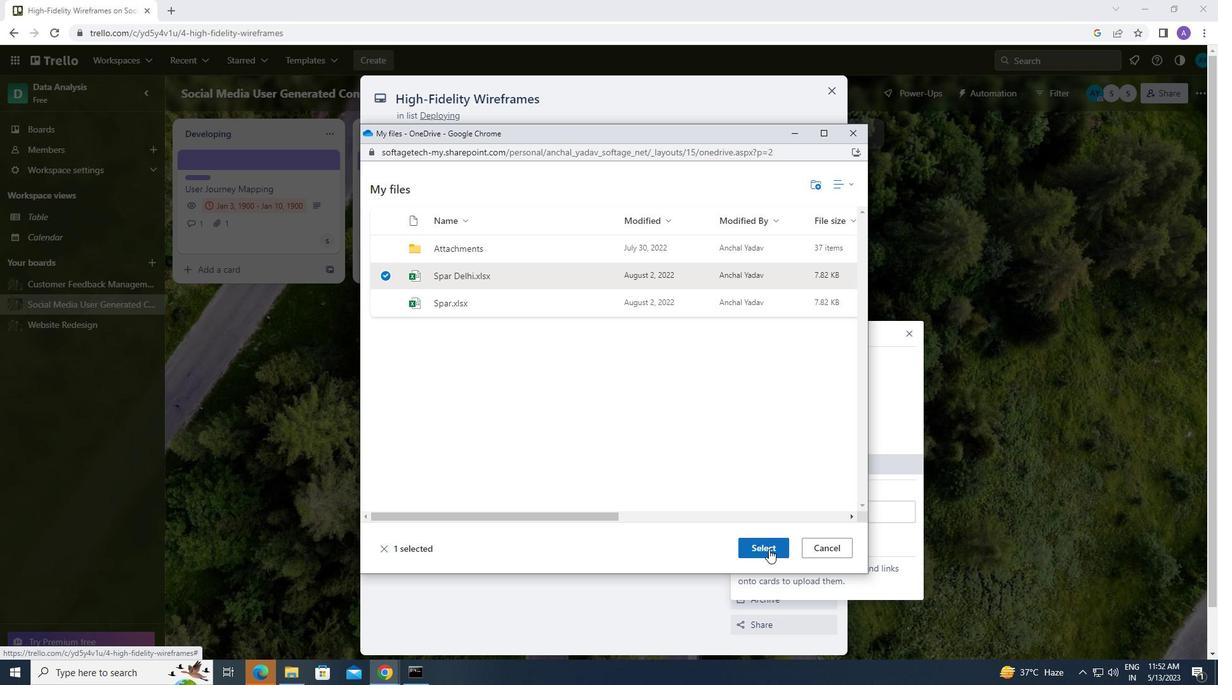 
Action: Mouse moved to (772, 334)
Screenshot: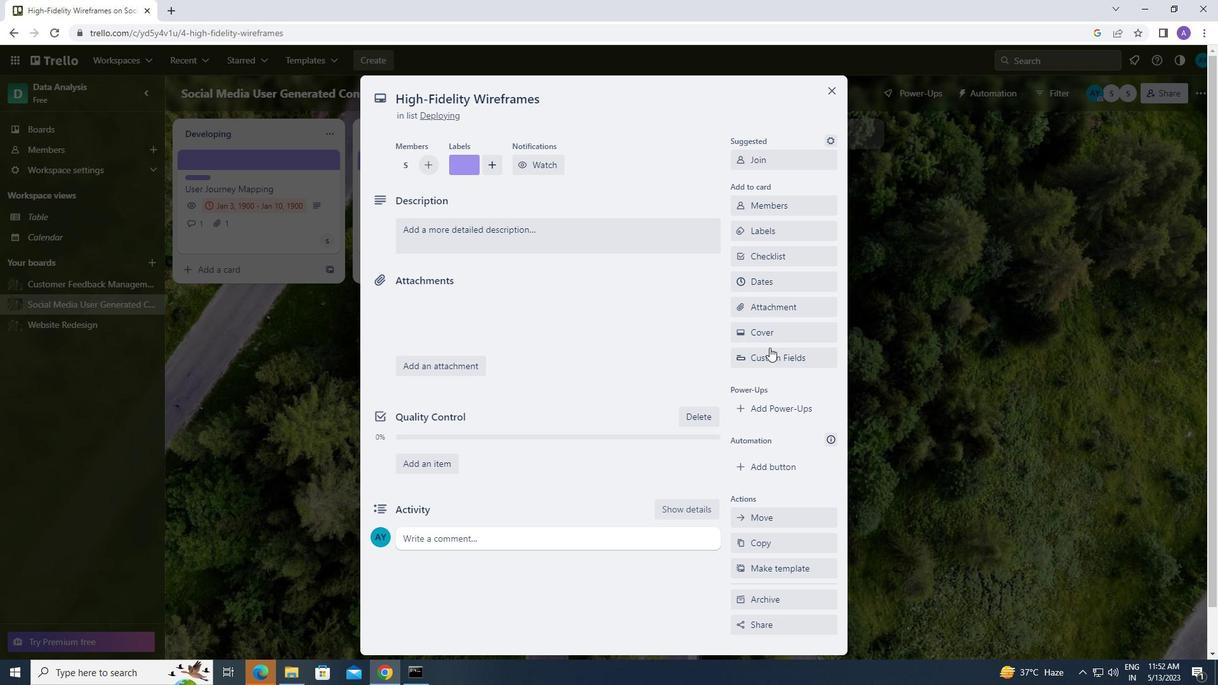 
Action: Mouse pressed left at (772, 334)
Screenshot: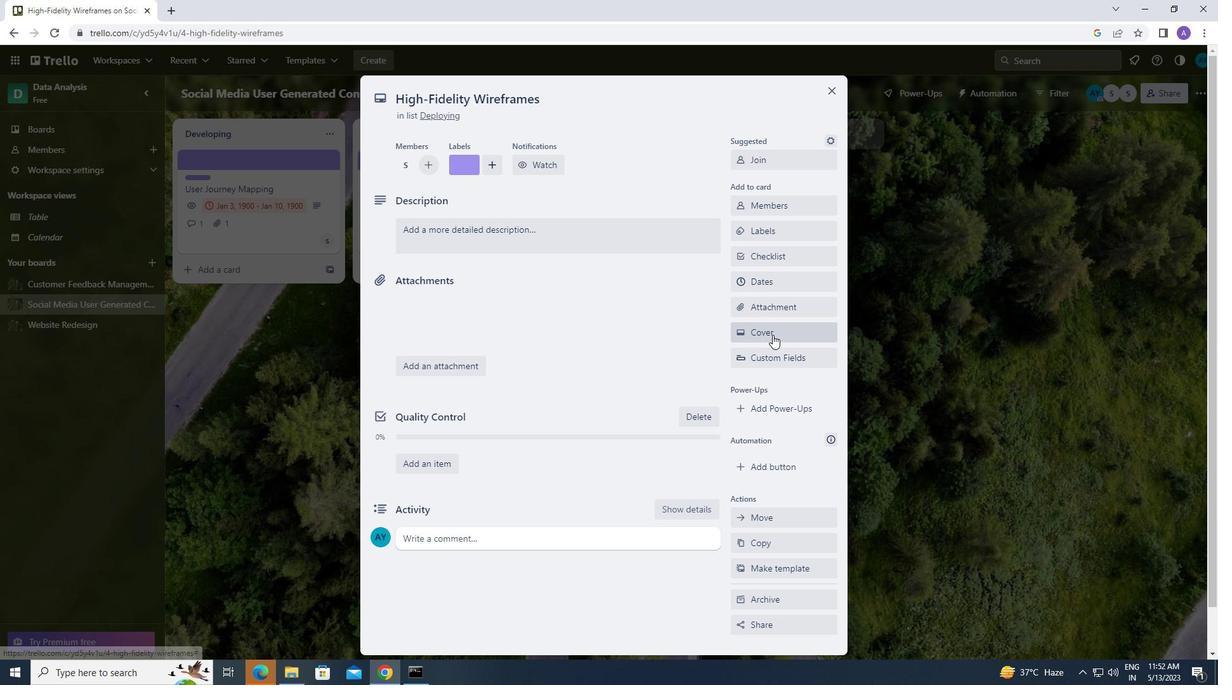 
Action: Mouse moved to (904, 405)
Screenshot: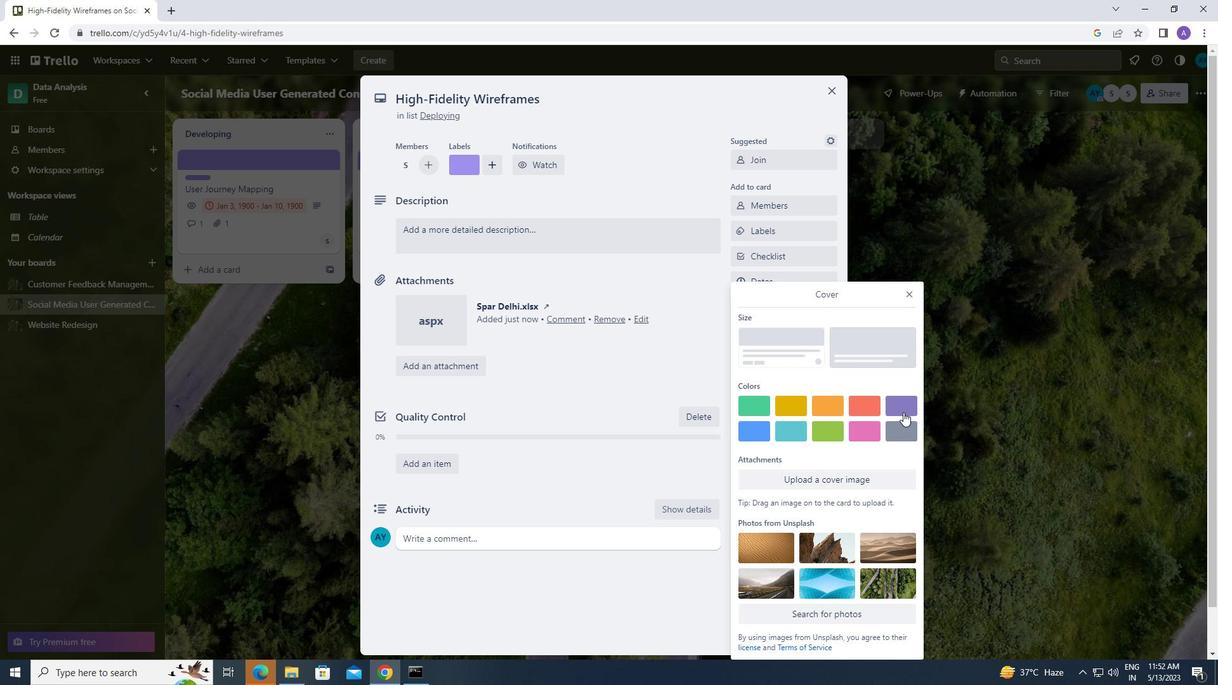 
Action: Mouse pressed left at (904, 405)
Screenshot: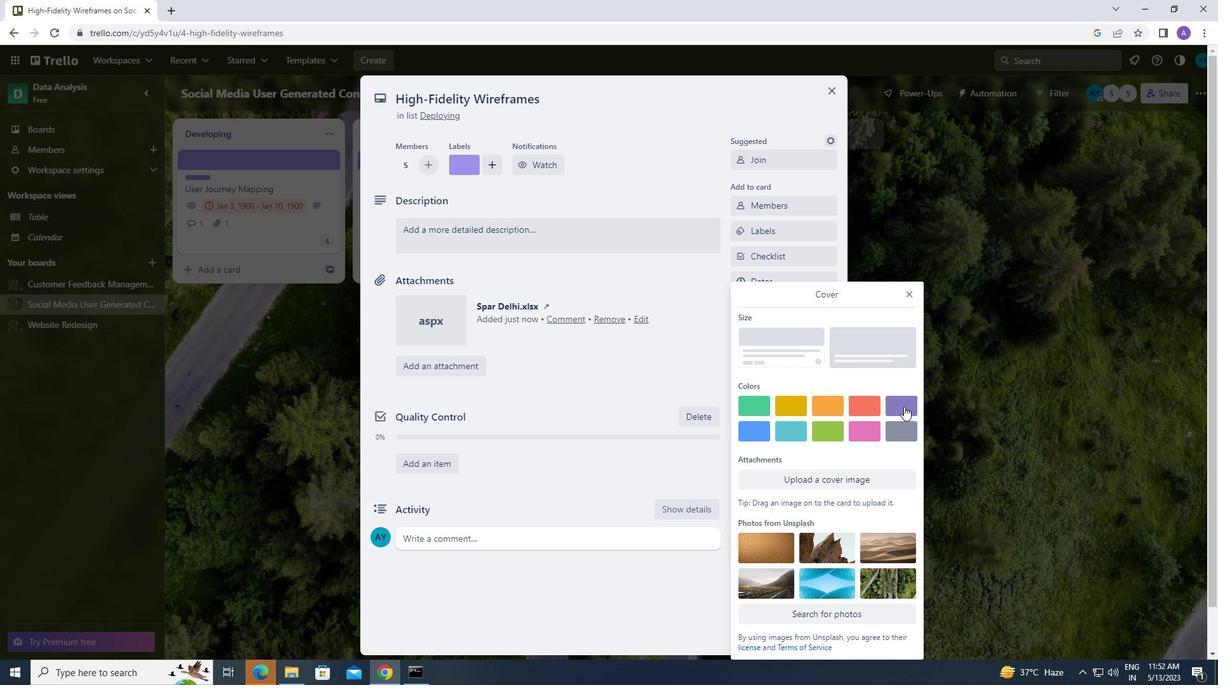 
Action: Mouse moved to (914, 270)
Screenshot: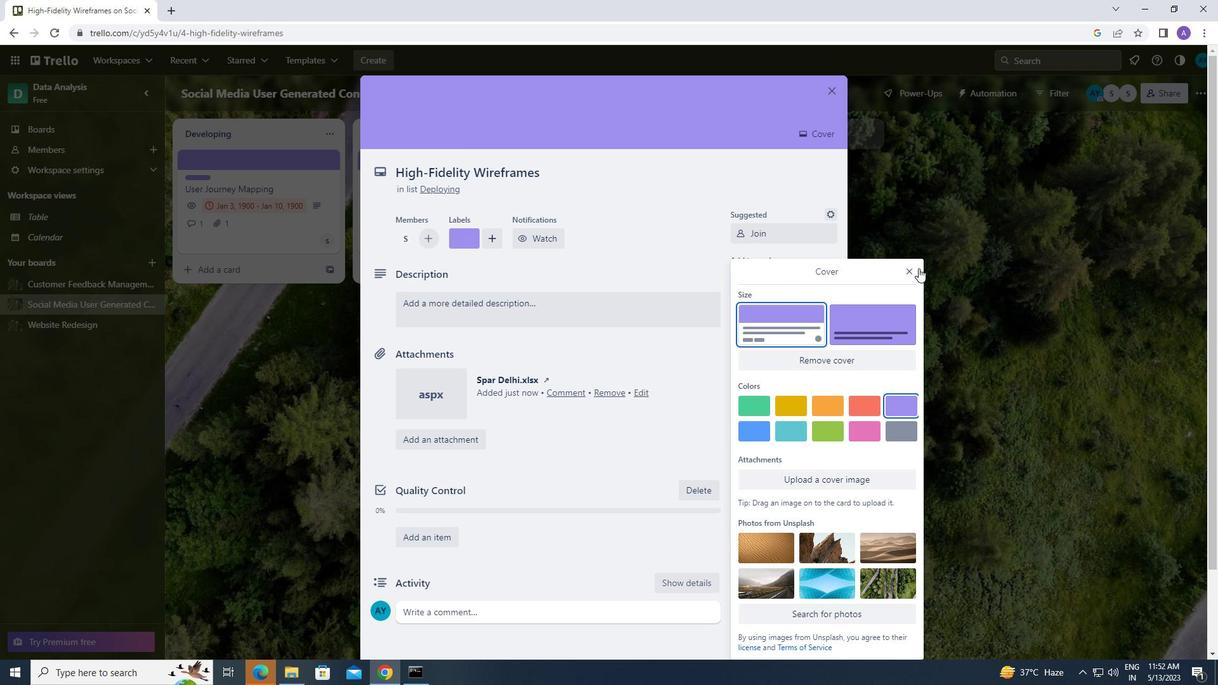 
Action: Mouse pressed left at (914, 270)
Screenshot: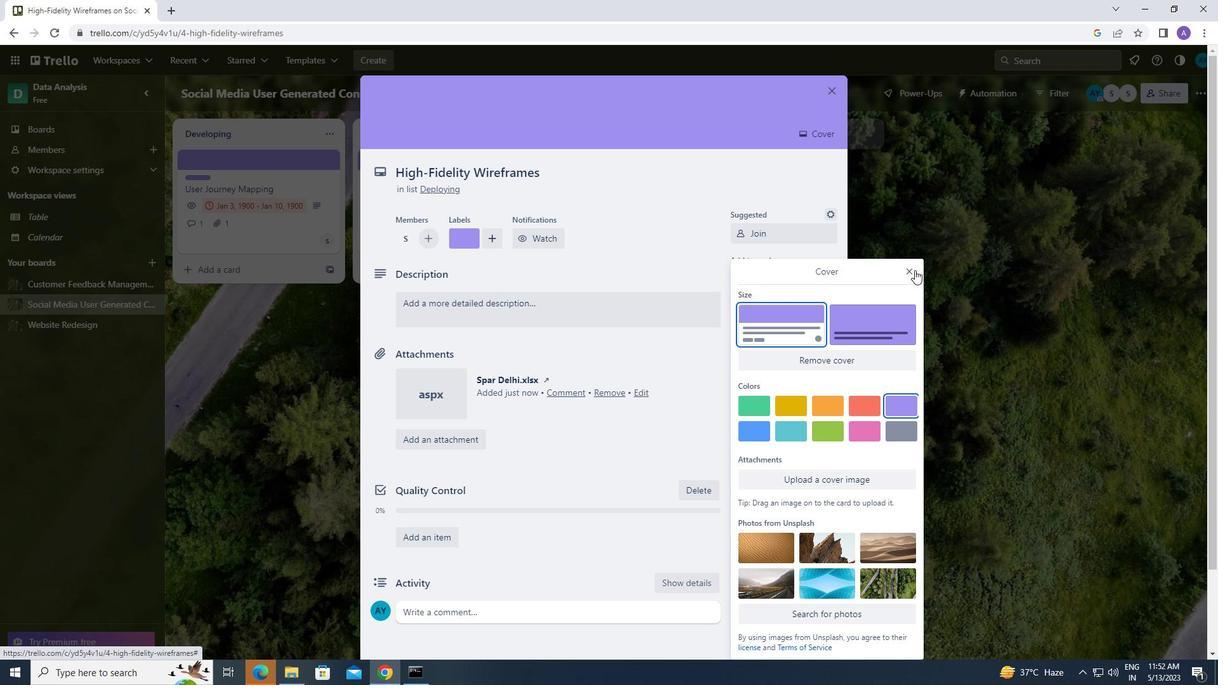 
Action: Mouse moved to (456, 306)
Screenshot: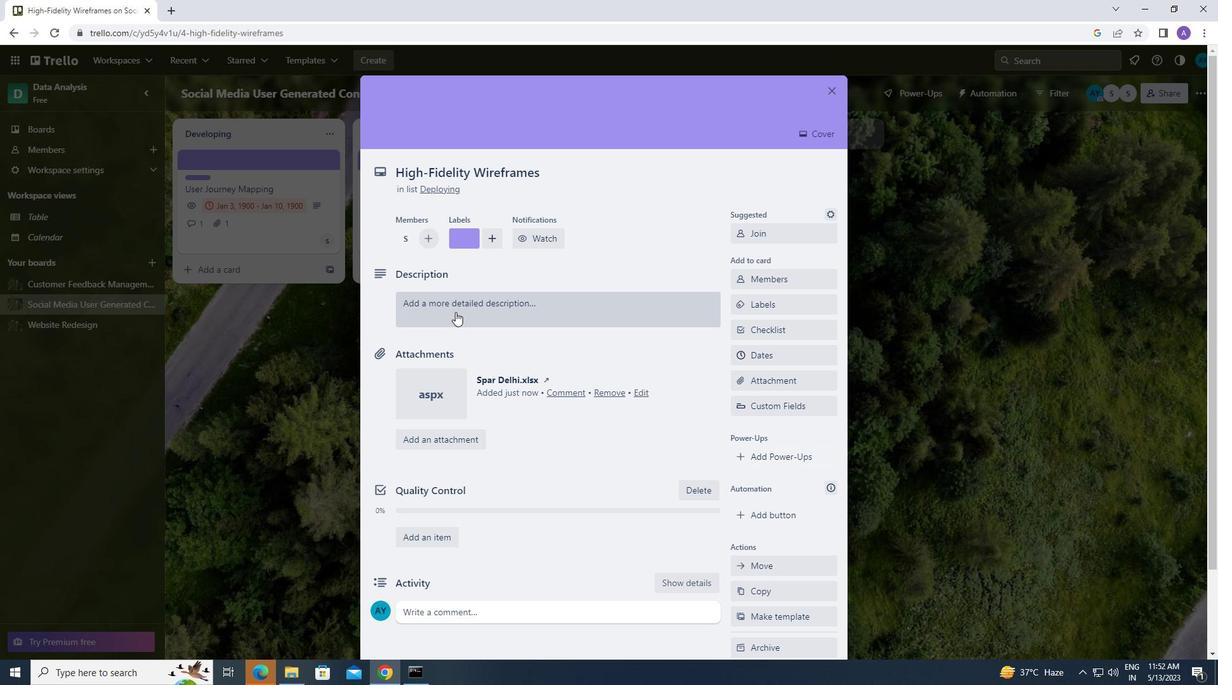 
Action: Mouse pressed left at (456, 306)
Screenshot: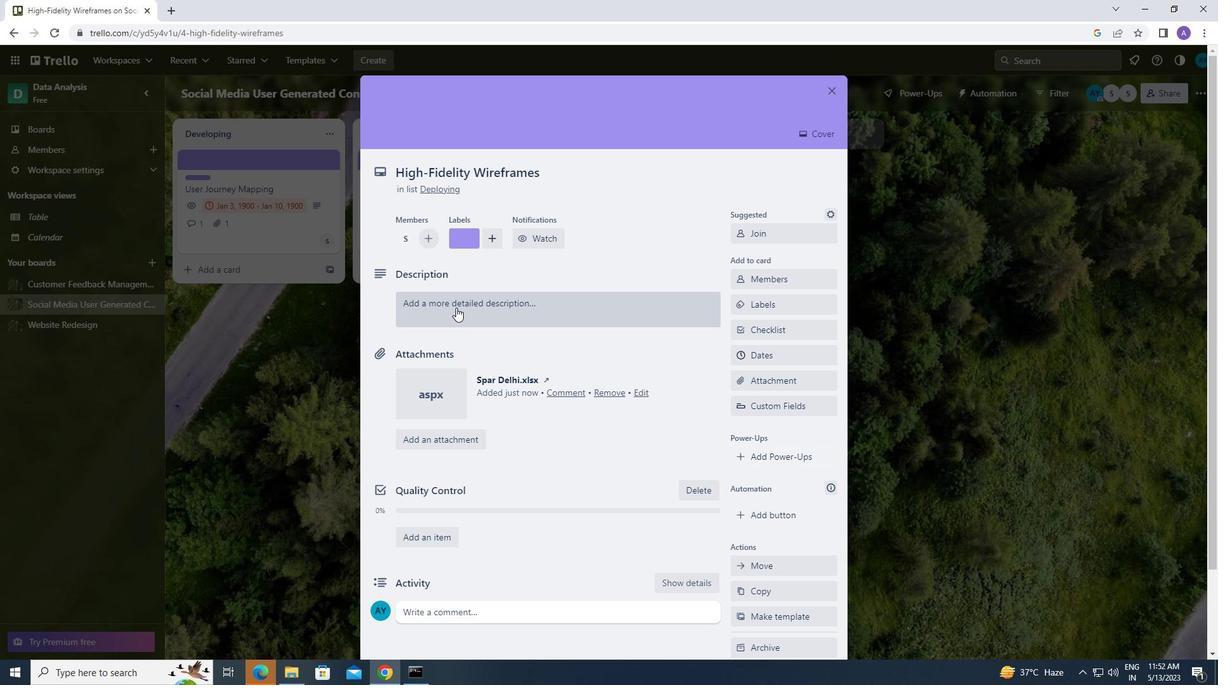 
Action: Mouse moved to (454, 357)
Screenshot: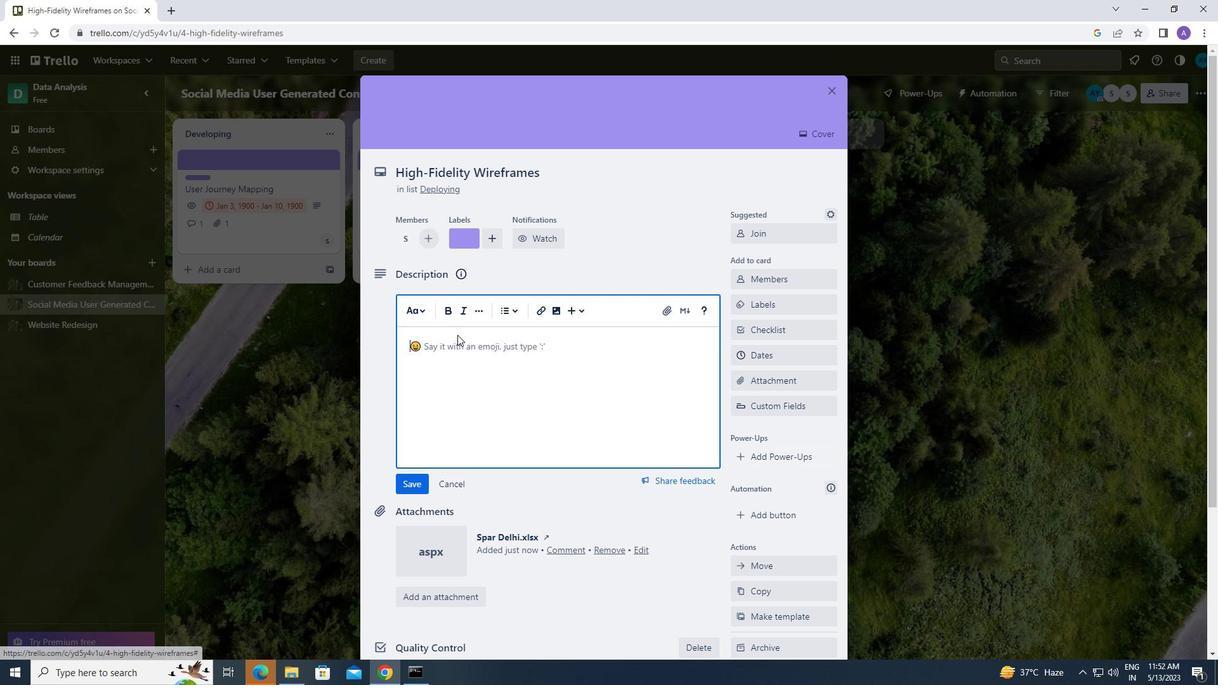
Action: Mouse pressed left at (454, 357)
Screenshot: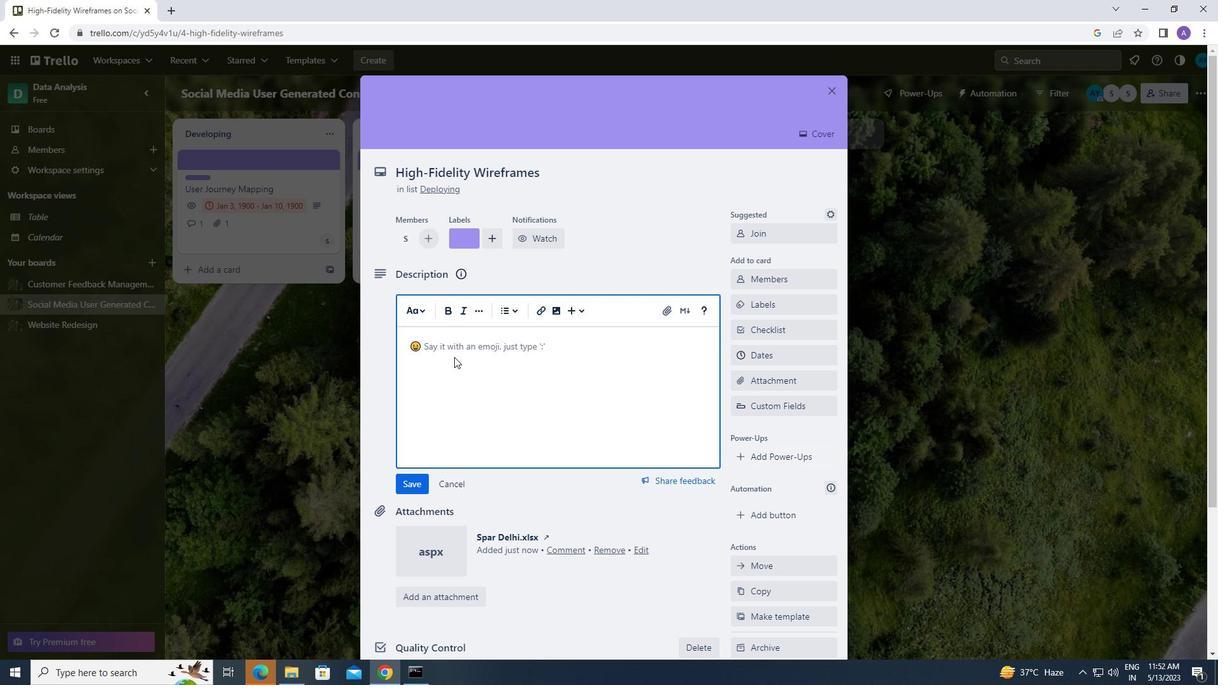 
Action: Key pressed <Key.caps_lock>p<Key.caps_lock>lan<Key.space>and<Key.space>execute<Key.space>company<Key.space>team-building<Key.space>activity<Key.space>at<Key.space>a<Key.space>virtual<Key.space>escape<Key.space>room
Screenshot: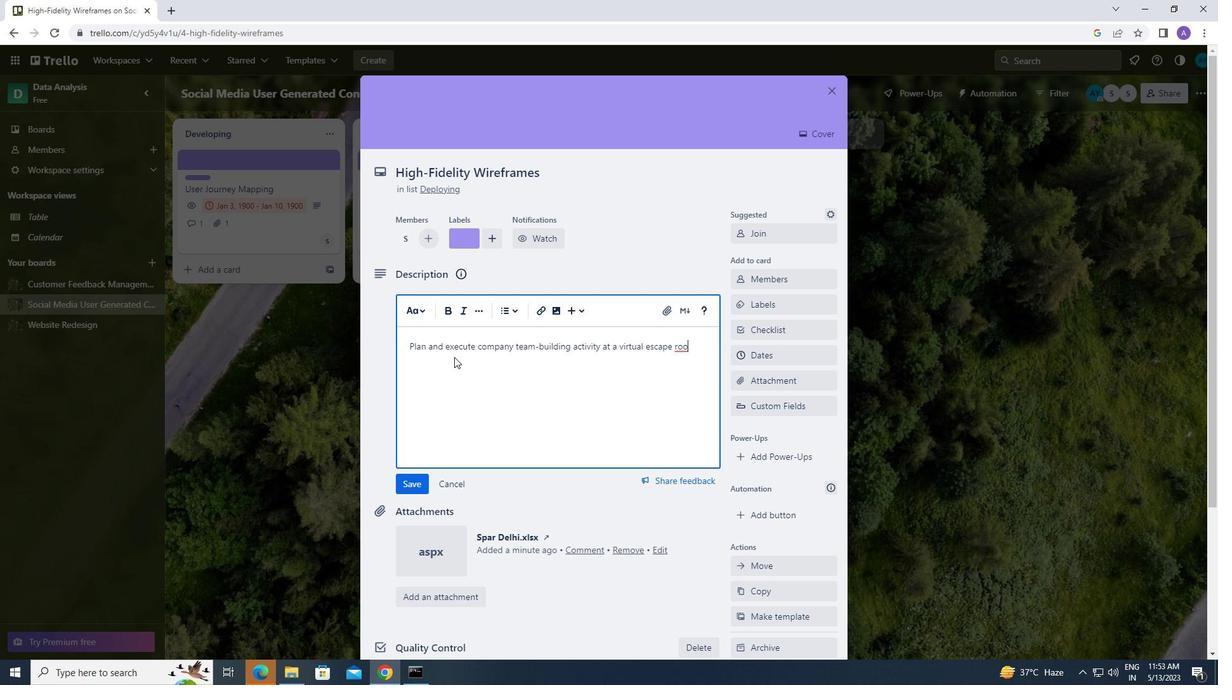 
Action: Mouse moved to (421, 480)
Screenshot: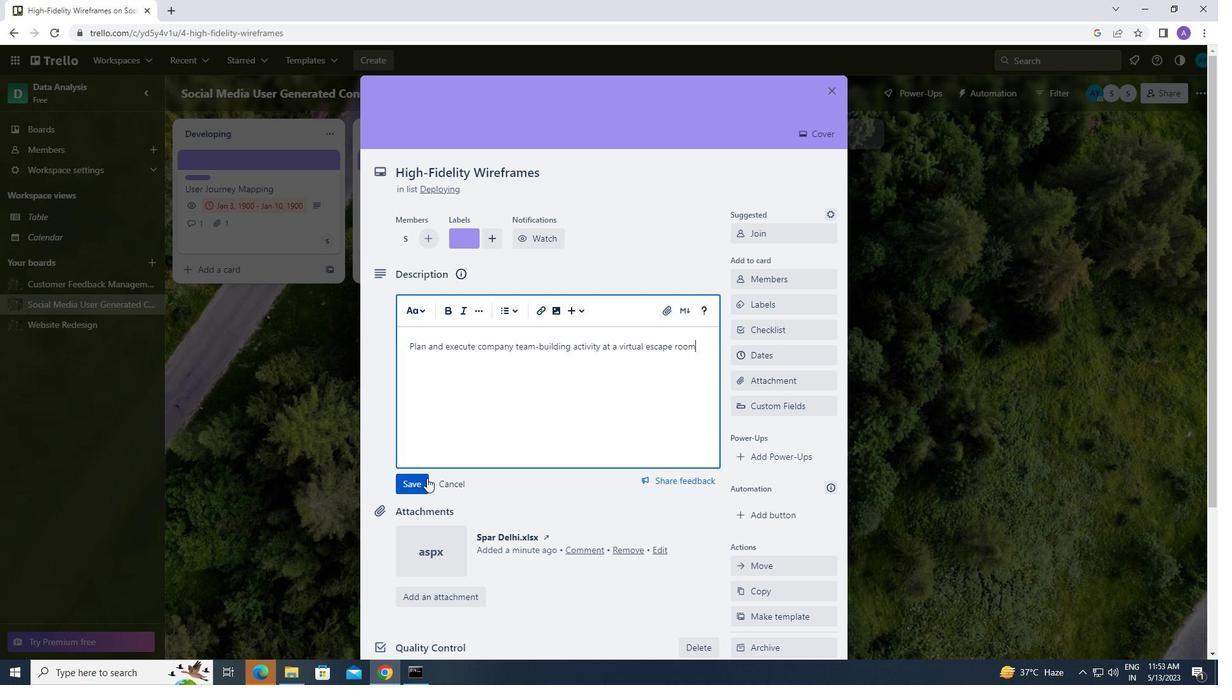 
Action: Mouse pressed left at (421, 480)
Screenshot: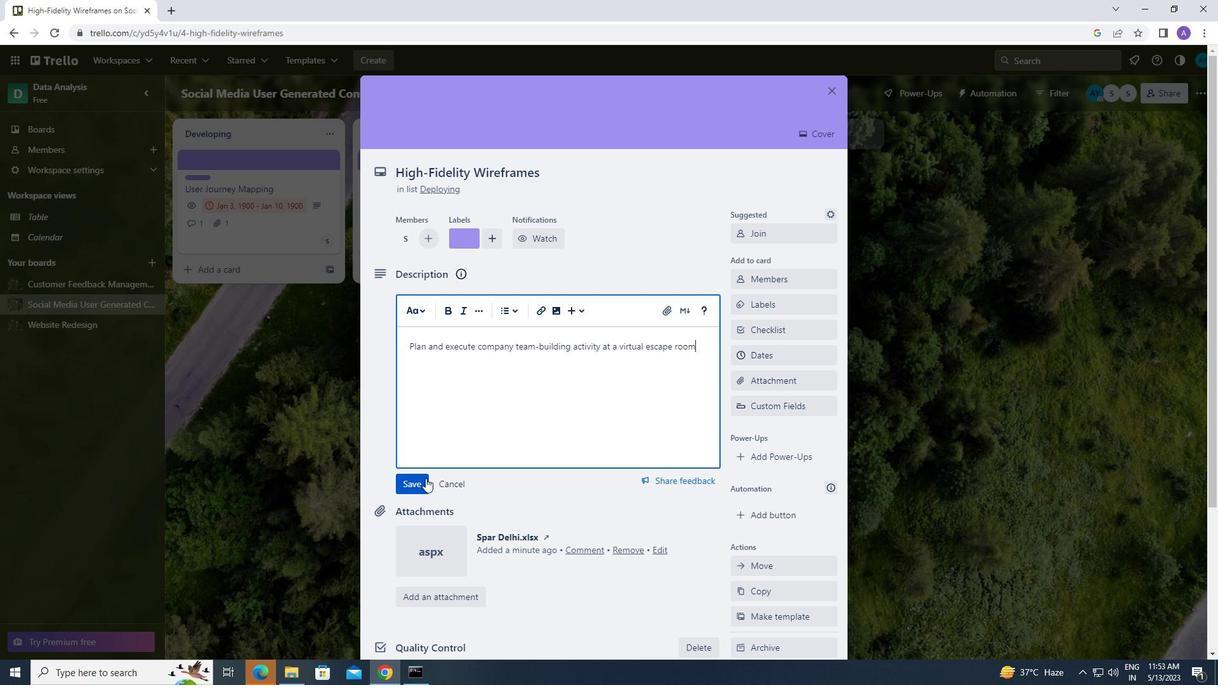 
Action: Mouse scrolled (421, 480) with delta (0, 0)
Screenshot: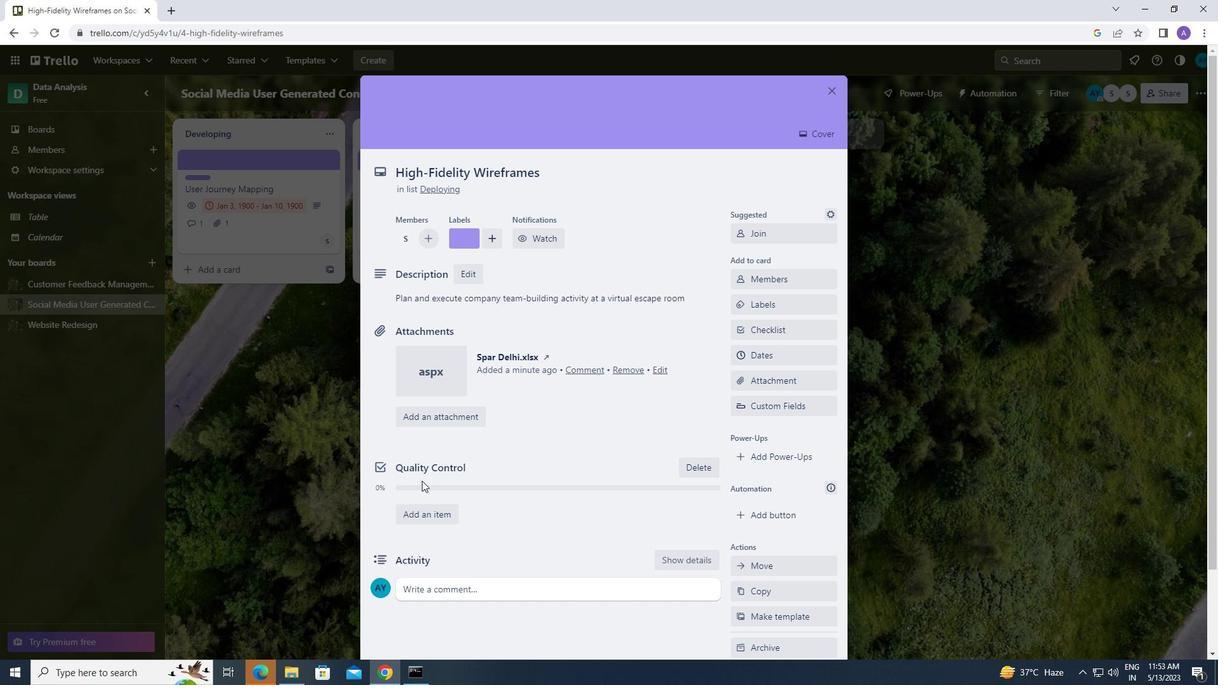 
Action: Mouse scrolled (421, 480) with delta (0, 0)
Screenshot: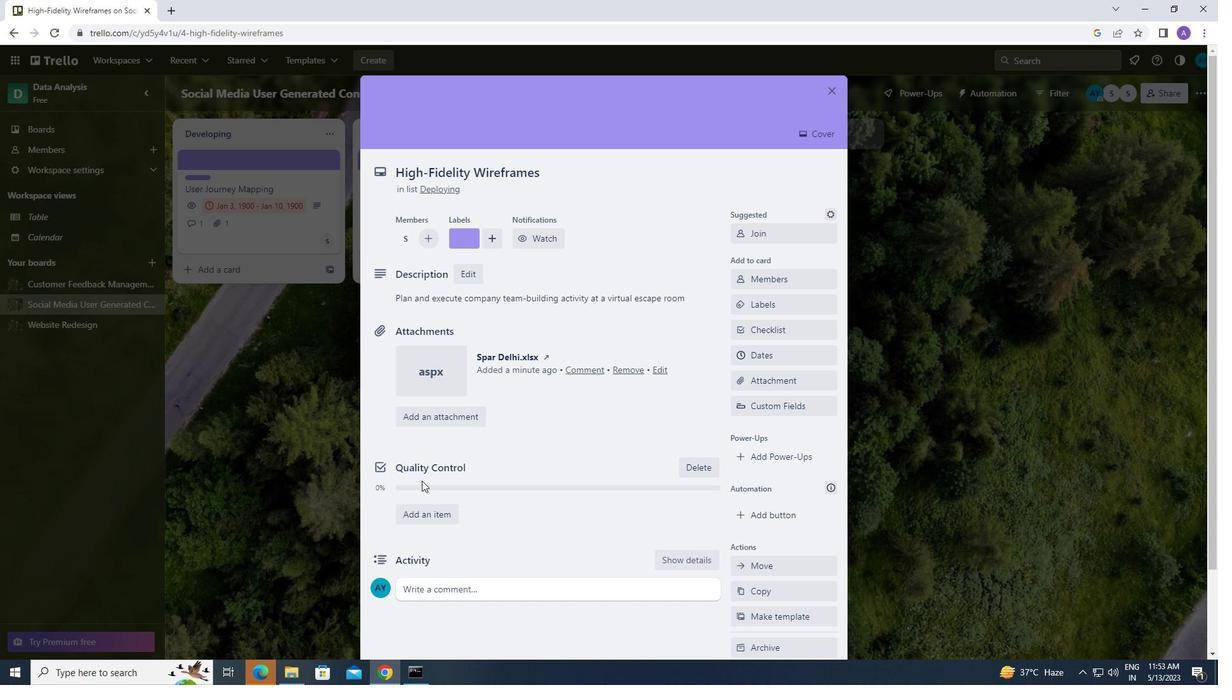 
Action: Mouse scrolled (421, 480) with delta (0, 0)
Screenshot: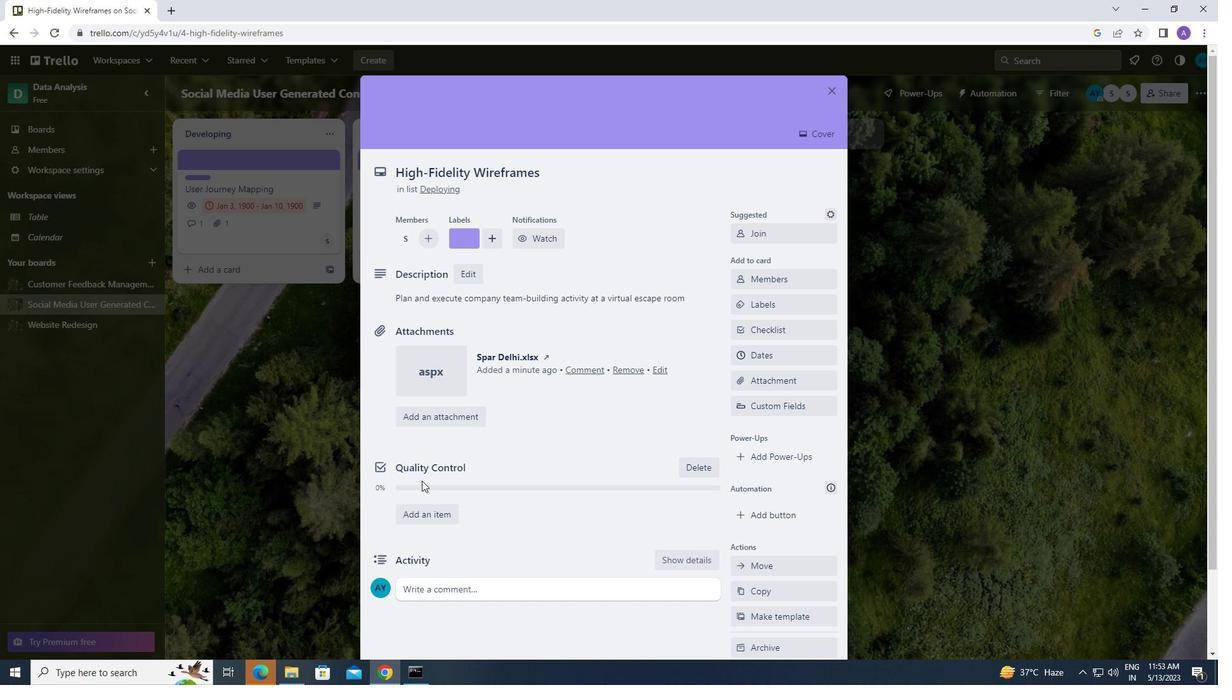 
Action: Mouse scrolled (421, 480) with delta (0, 0)
Screenshot: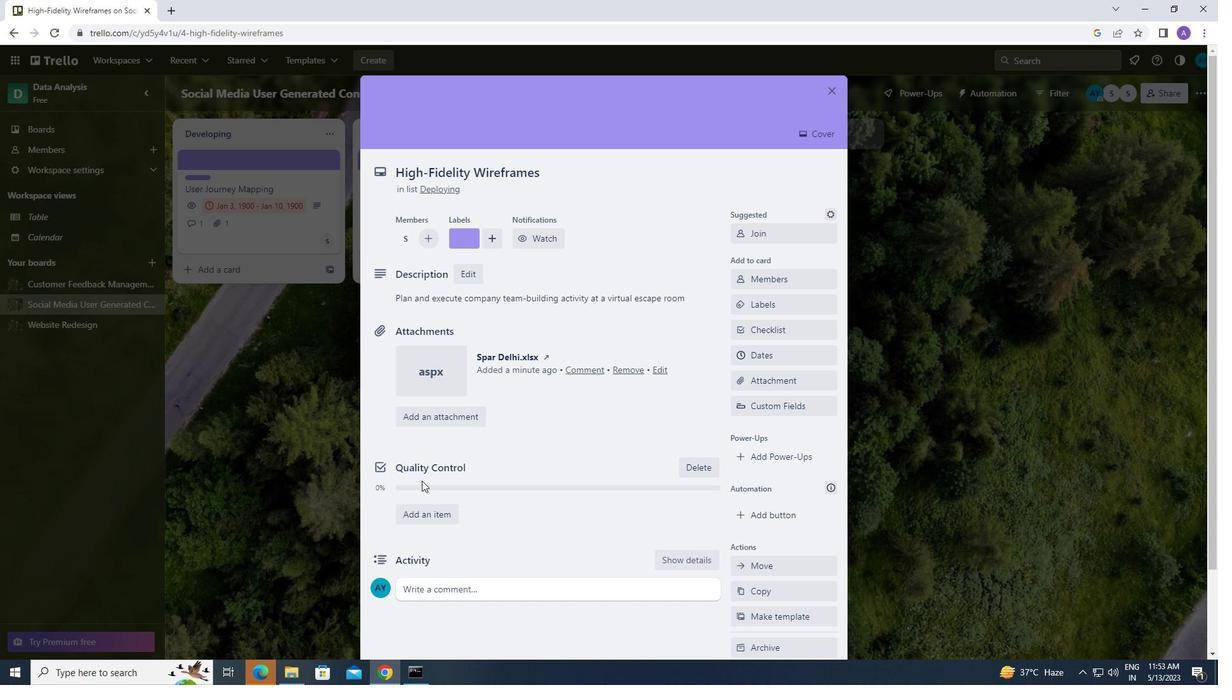 
Action: Mouse moved to (424, 491)
Screenshot: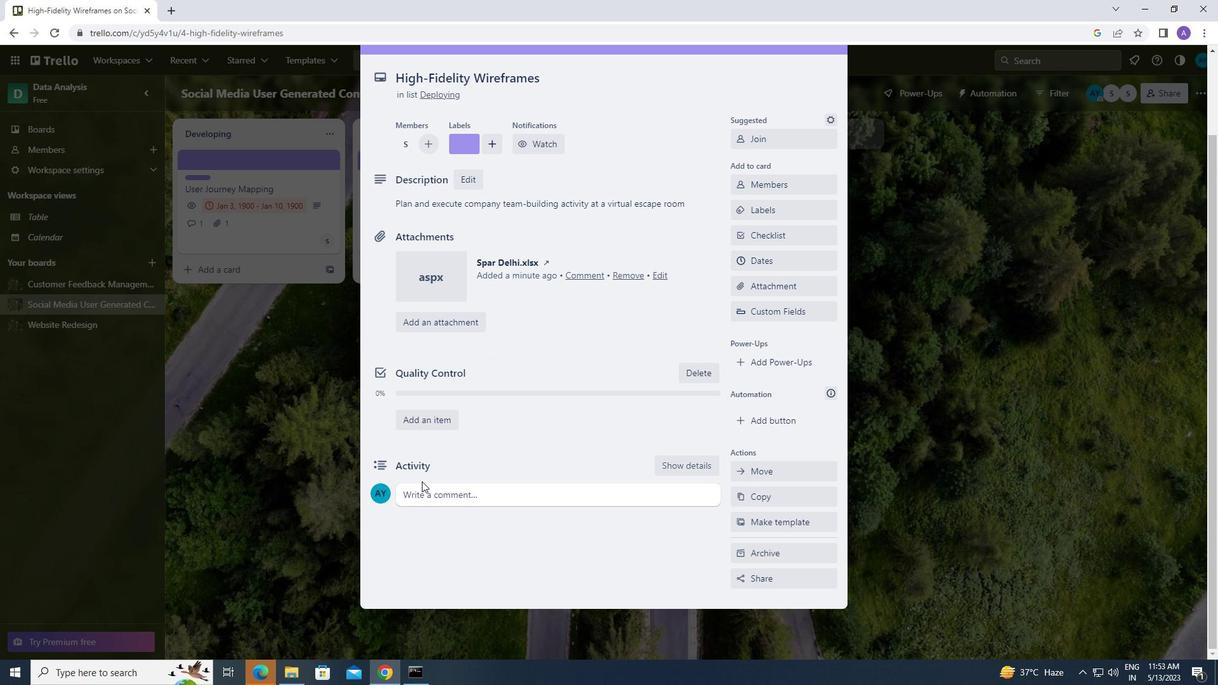 
Action: Mouse pressed left at (424, 491)
Screenshot: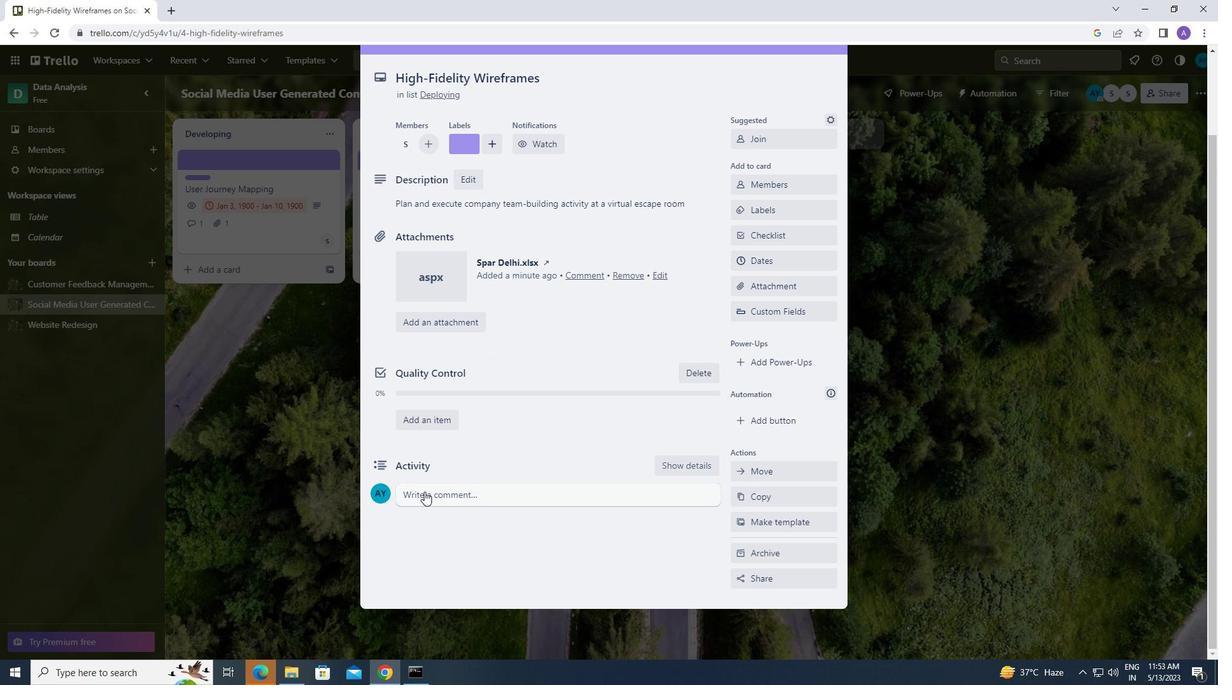 
Action: Mouse moved to (416, 535)
Screenshot: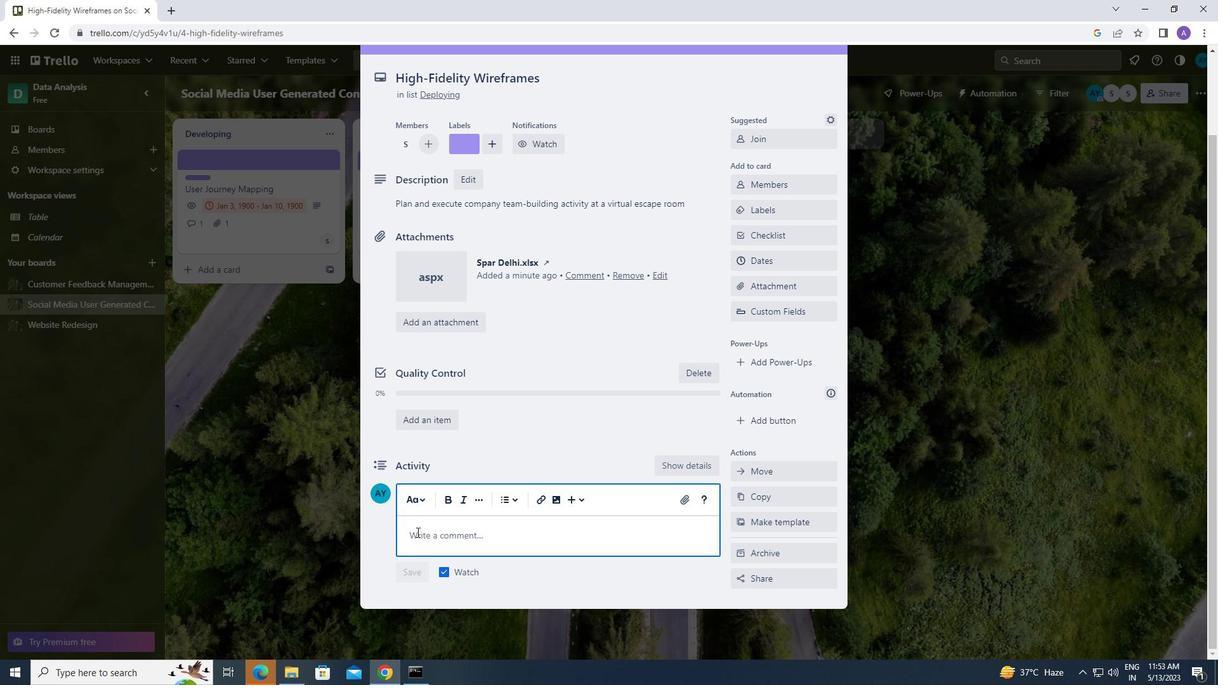 
Action: Mouse pressed left at (416, 535)
Screenshot: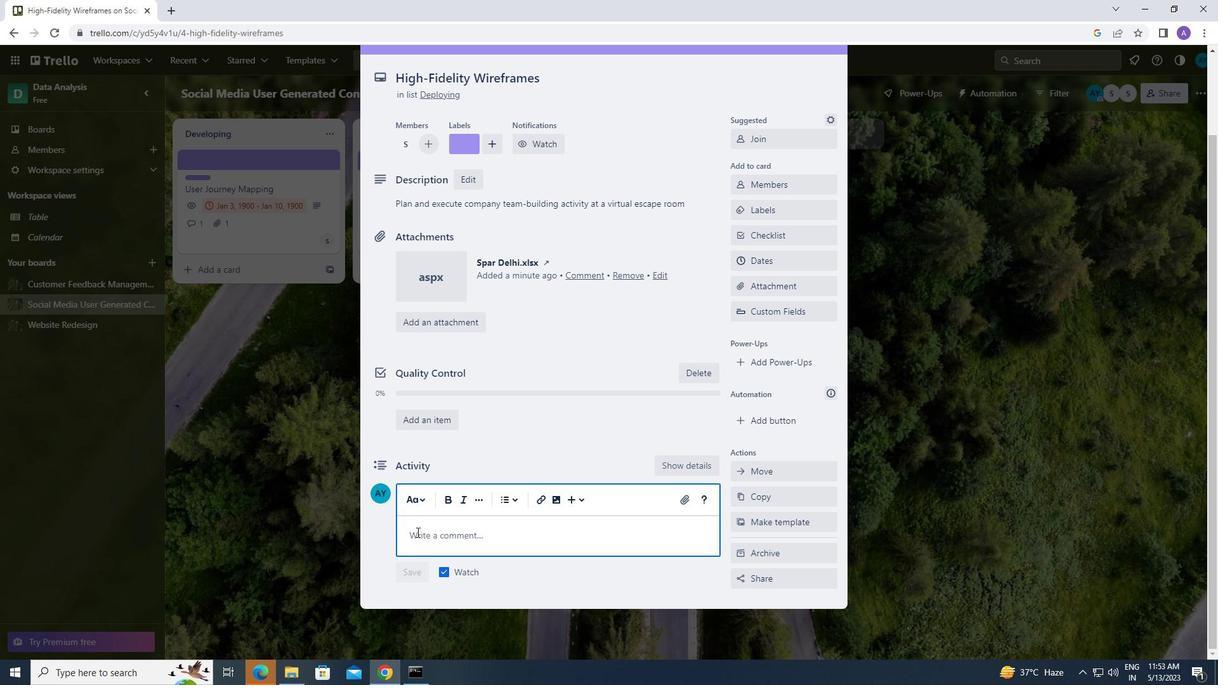 
Action: Key pressed <Key.caps_lock>t<Key.caps_lock>his<Key.space>task<Key.space>presents<Key.space>an<Key.space>opportunity<Key.space>to<Key.space>demonstrate<Key.space>our<Key.space>problem-solving<Key.space>skills,<Key.space>finding<Key.space>crer<Key.backspace>ative<Key.space>d<Key.backspace>solutions<Key.space>to<Key.space>complex<Key.space>challenges
Screenshot: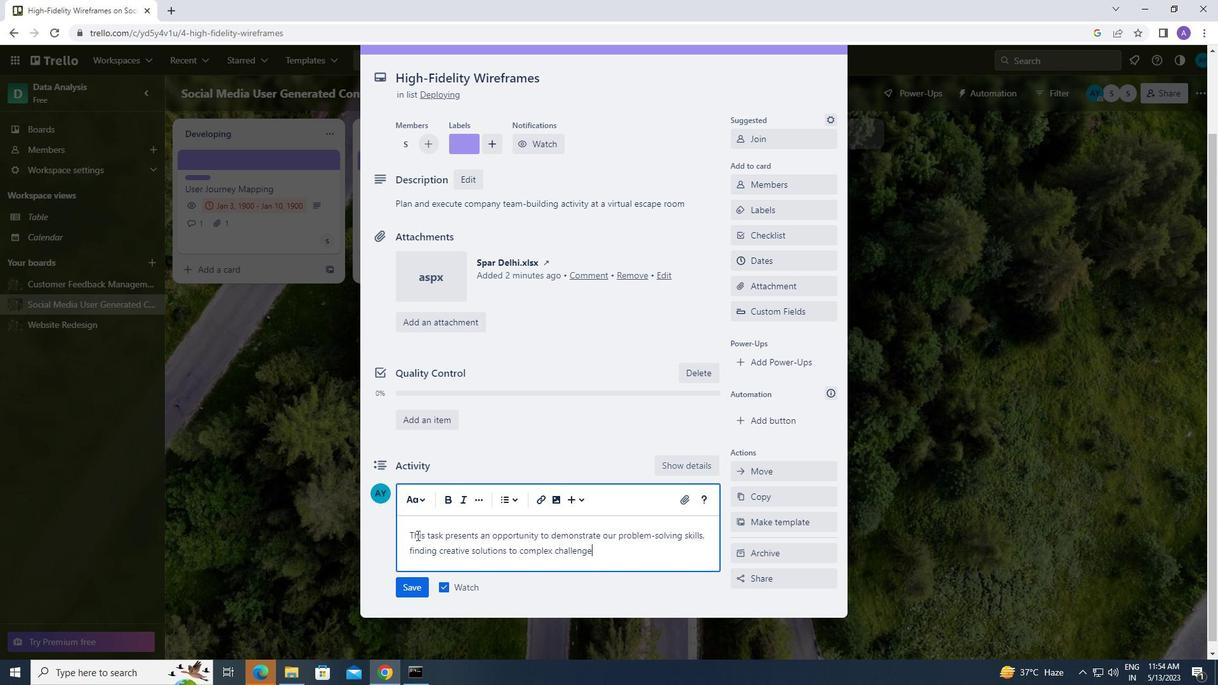 
Action: Mouse moved to (409, 585)
Screenshot: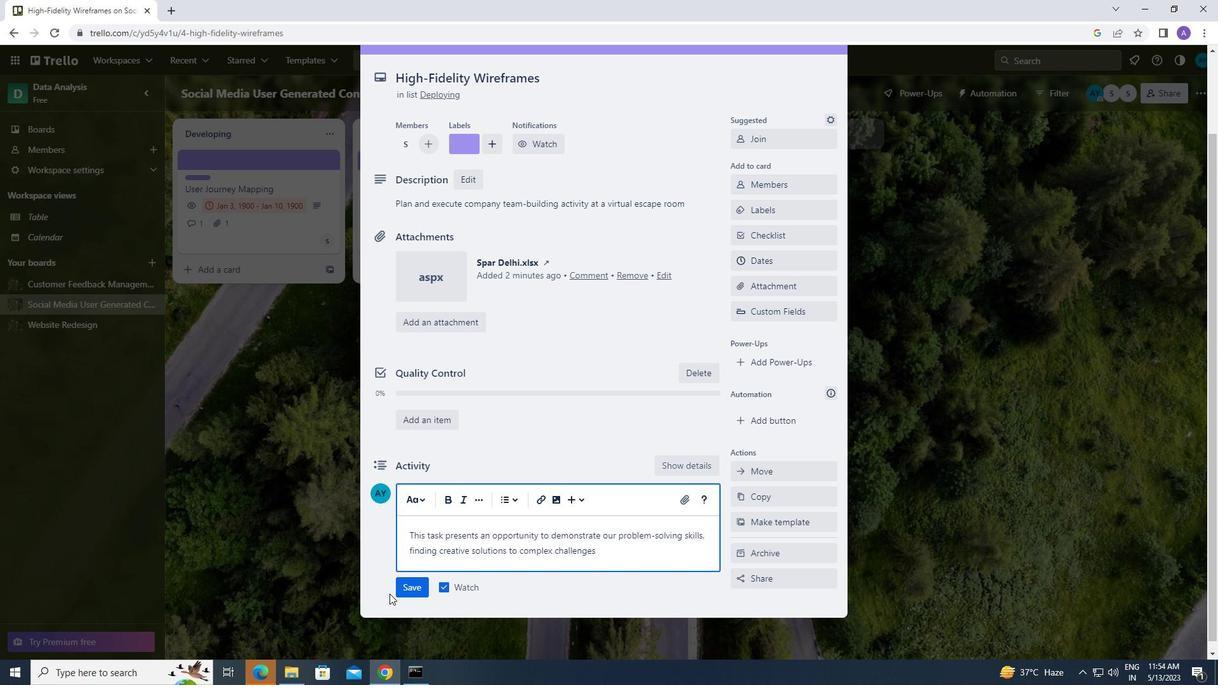 
Action: Mouse pressed left at (409, 585)
Screenshot: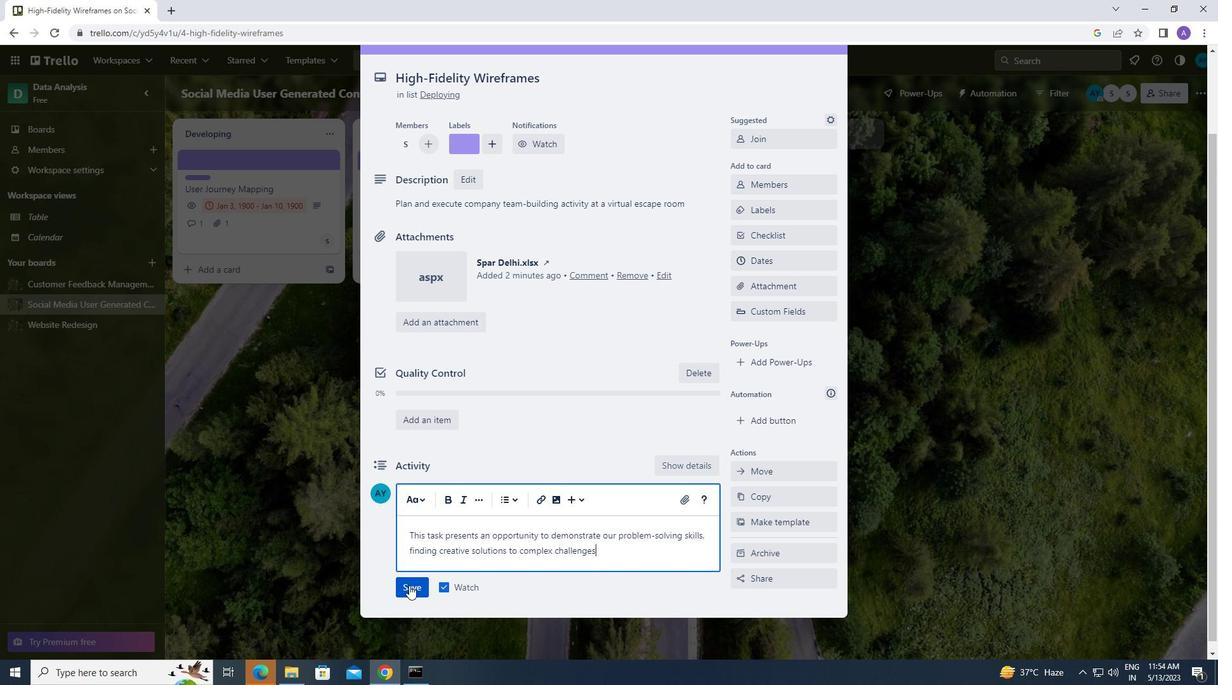 
Action: Mouse moved to (760, 255)
Screenshot: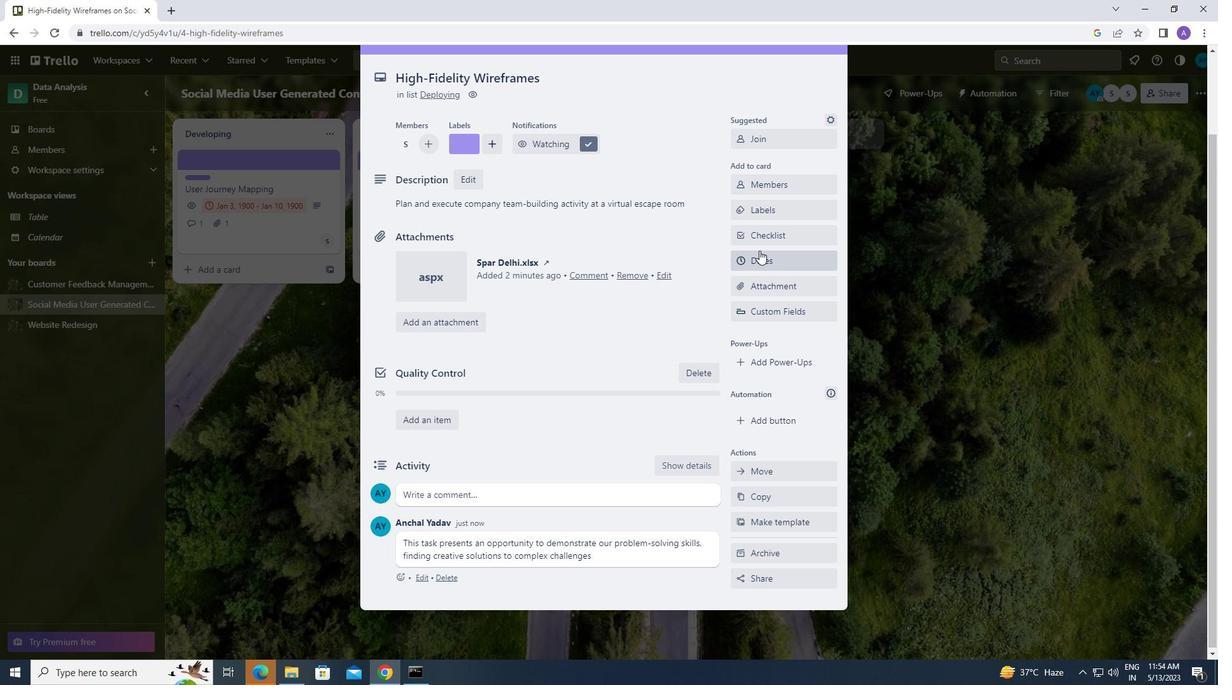 
Action: Mouse pressed left at (760, 255)
Screenshot: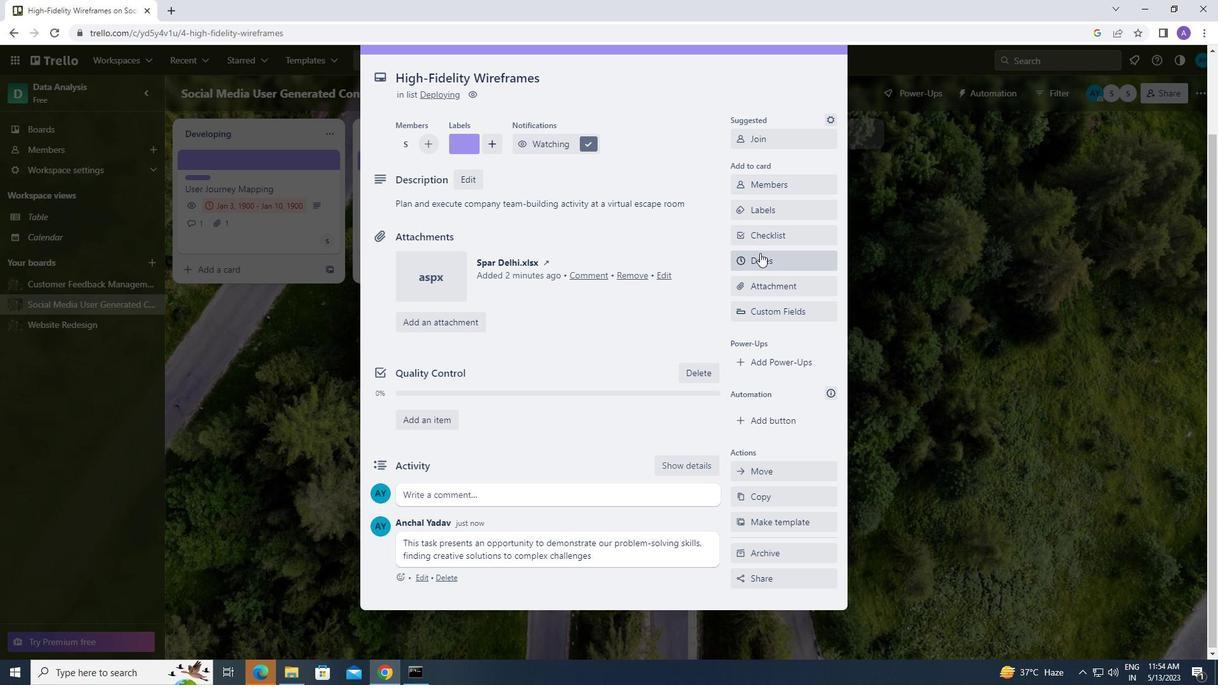 
Action: Mouse moved to (742, 321)
Screenshot: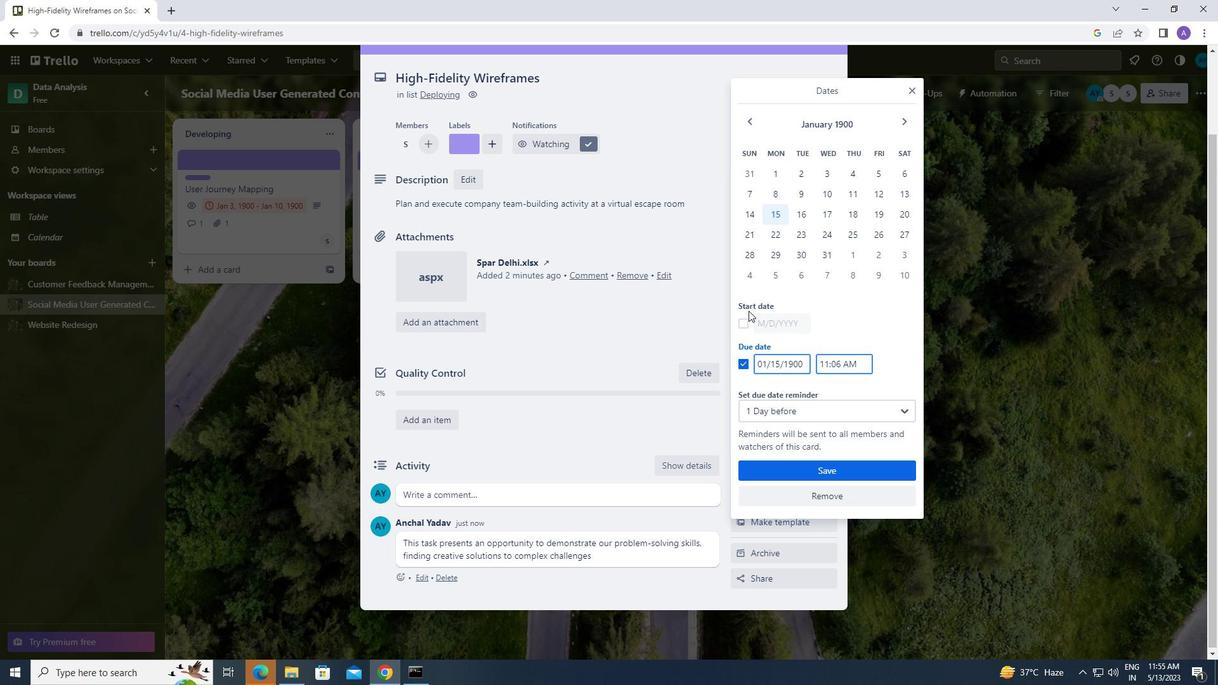 
Action: Mouse pressed left at (742, 321)
Screenshot: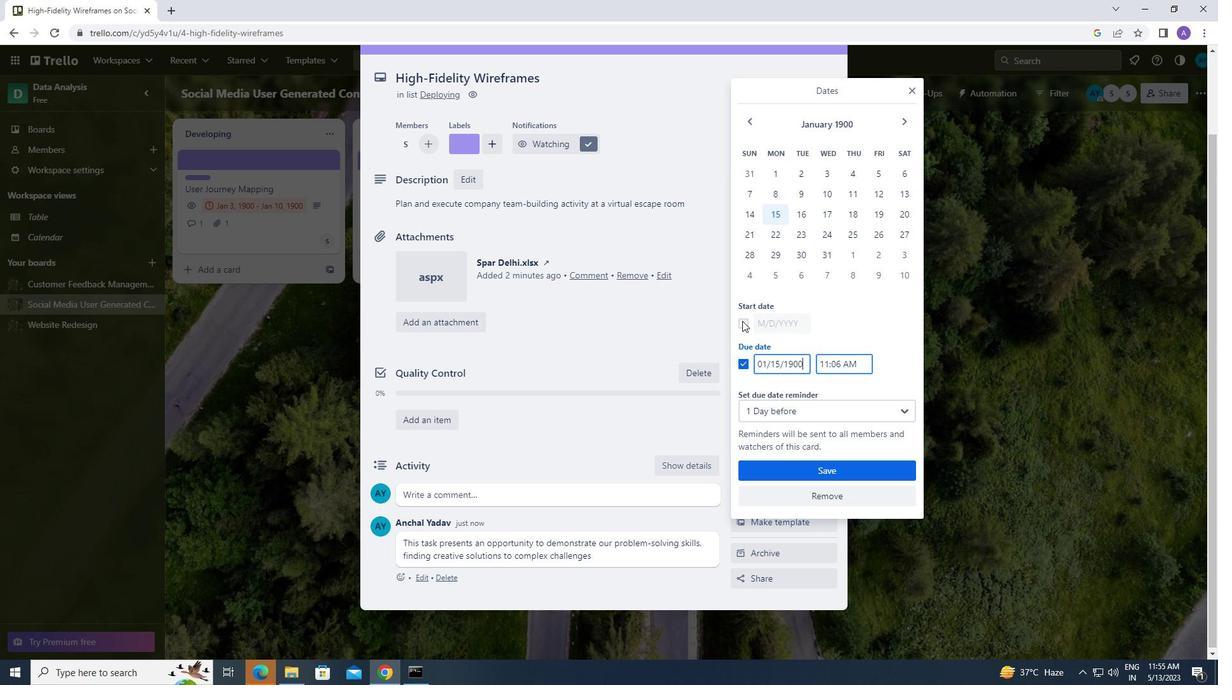 
Action: Mouse moved to (780, 319)
Screenshot: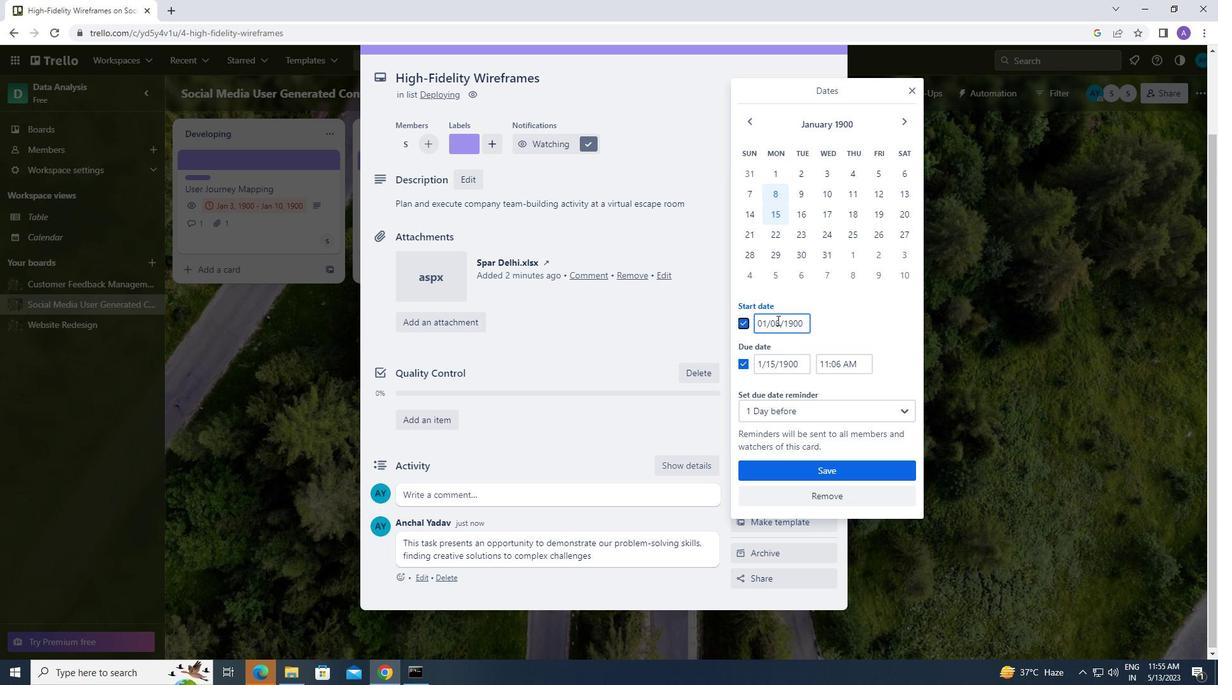 
Action: Mouse pressed left at (780, 319)
Screenshot: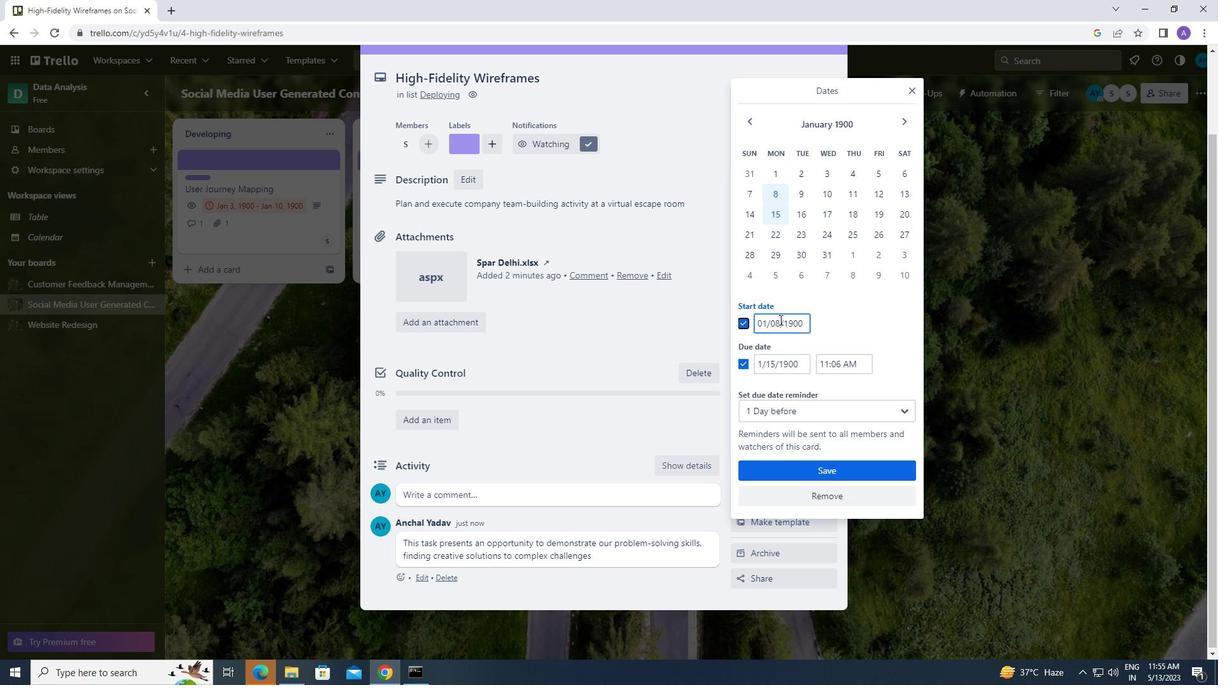
Action: Mouse moved to (770, 321)
Screenshot: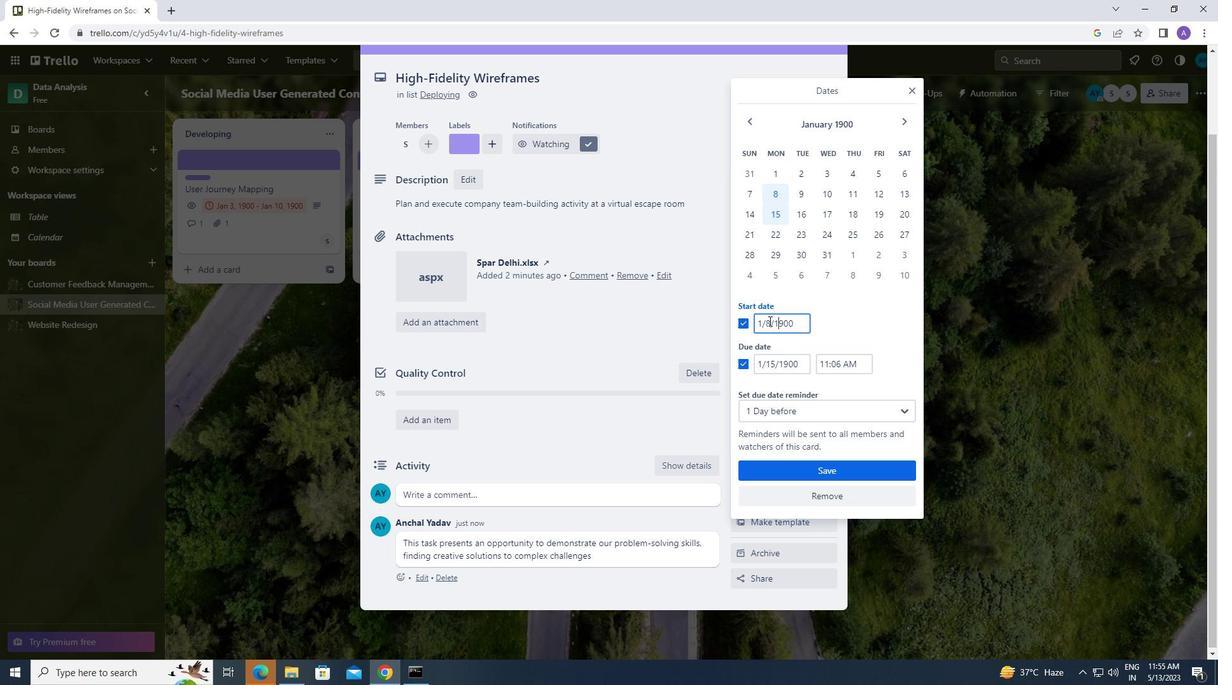 
Action: Mouse pressed left at (770, 321)
Screenshot: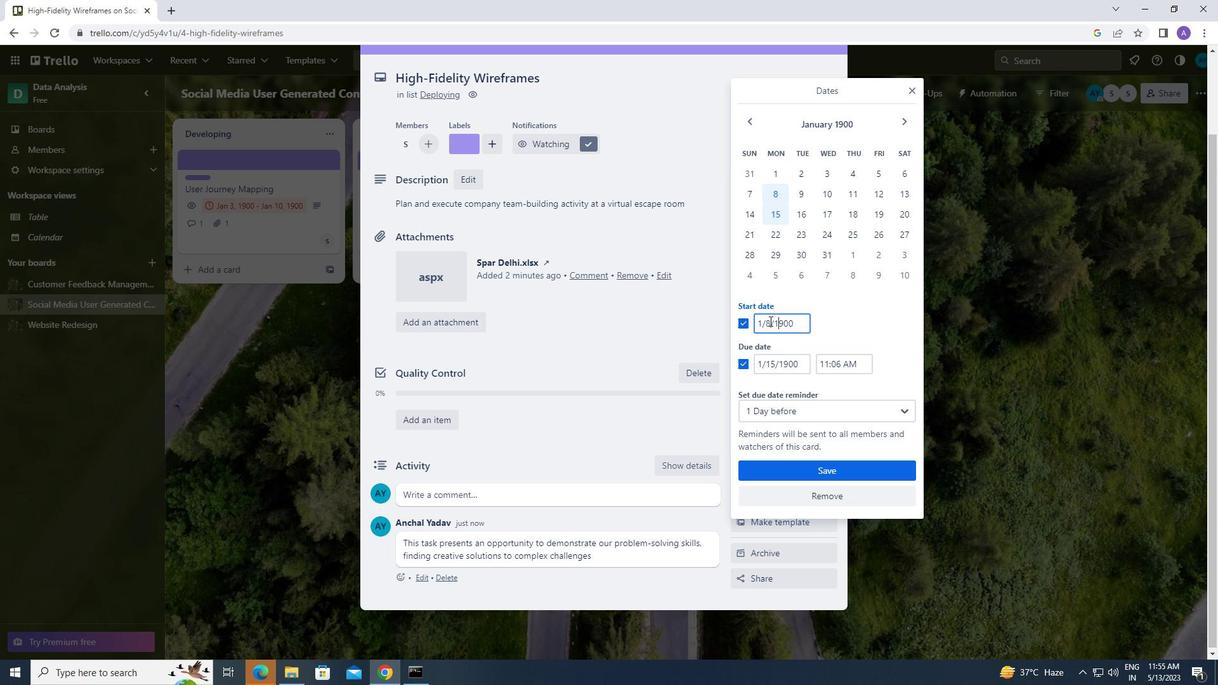 
Action: Mouse moved to (767, 326)
Screenshot: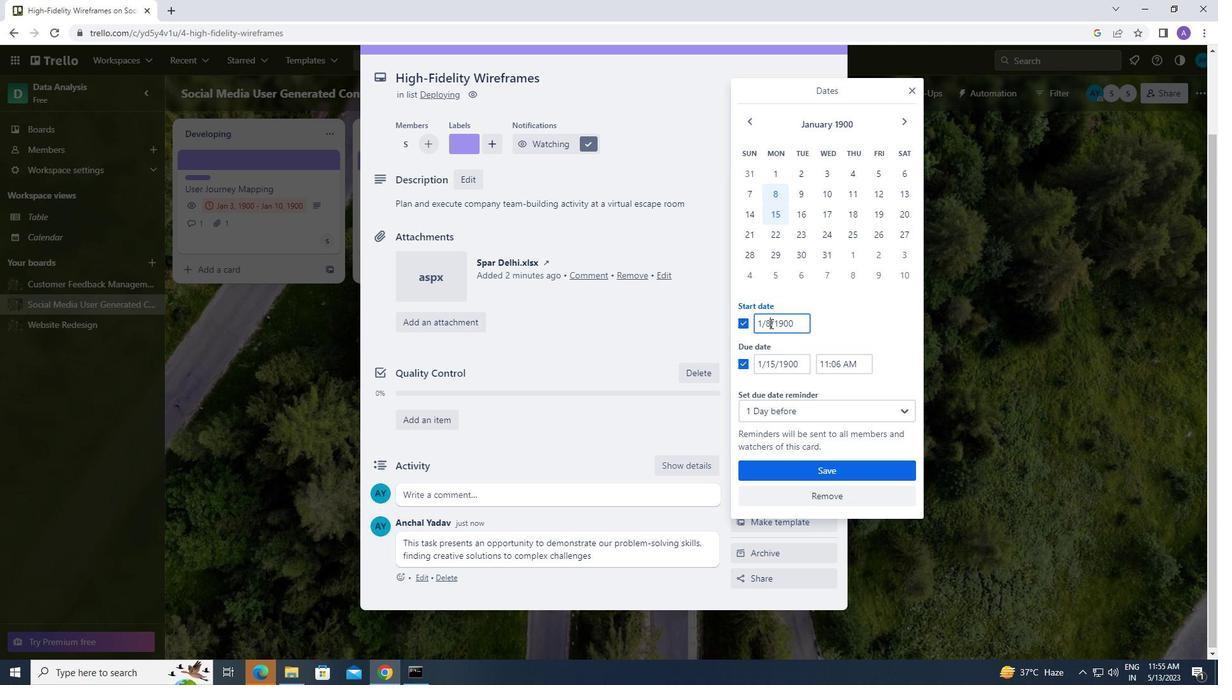 
Action: Key pressed 9
Screenshot: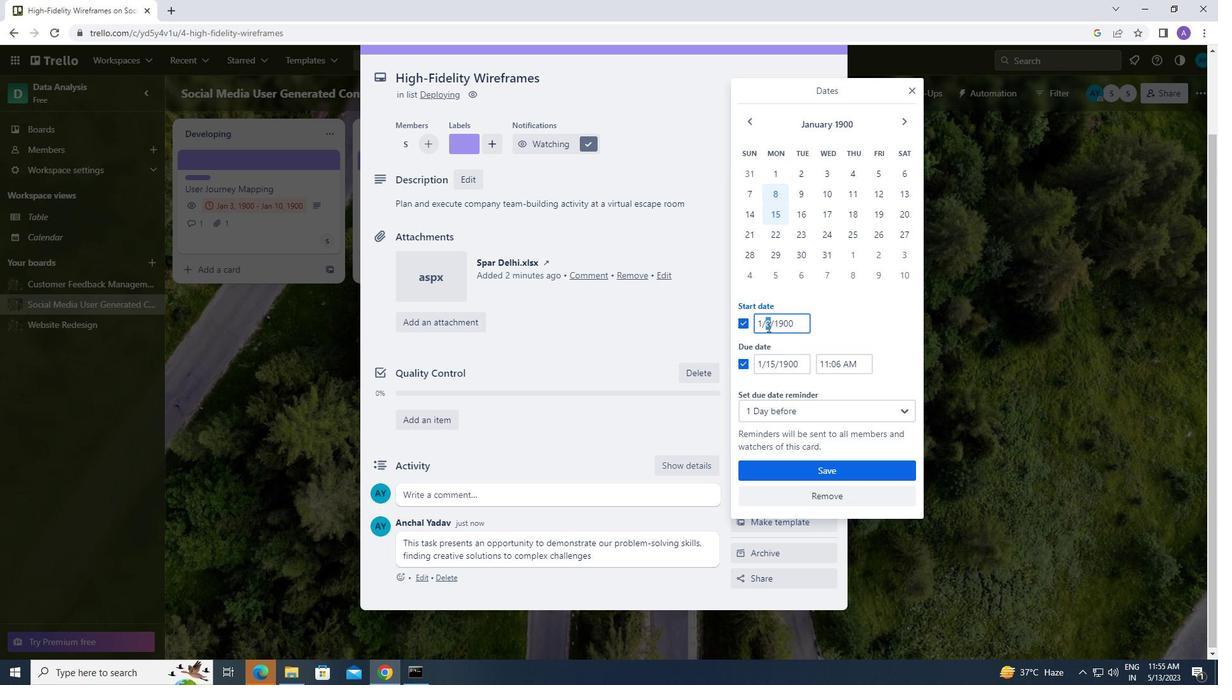 
Action: Mouse moved to (775, 364)
Screenshot: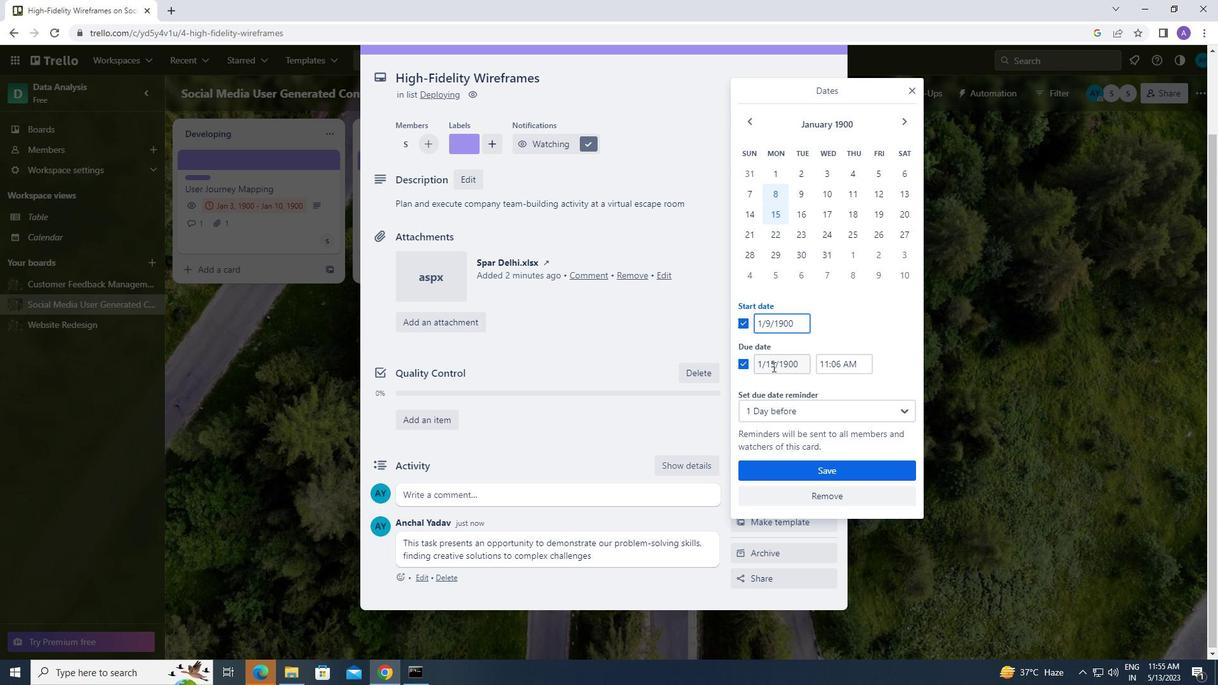 
Action: Mouse pressed left at (775, 364)
Screenshot: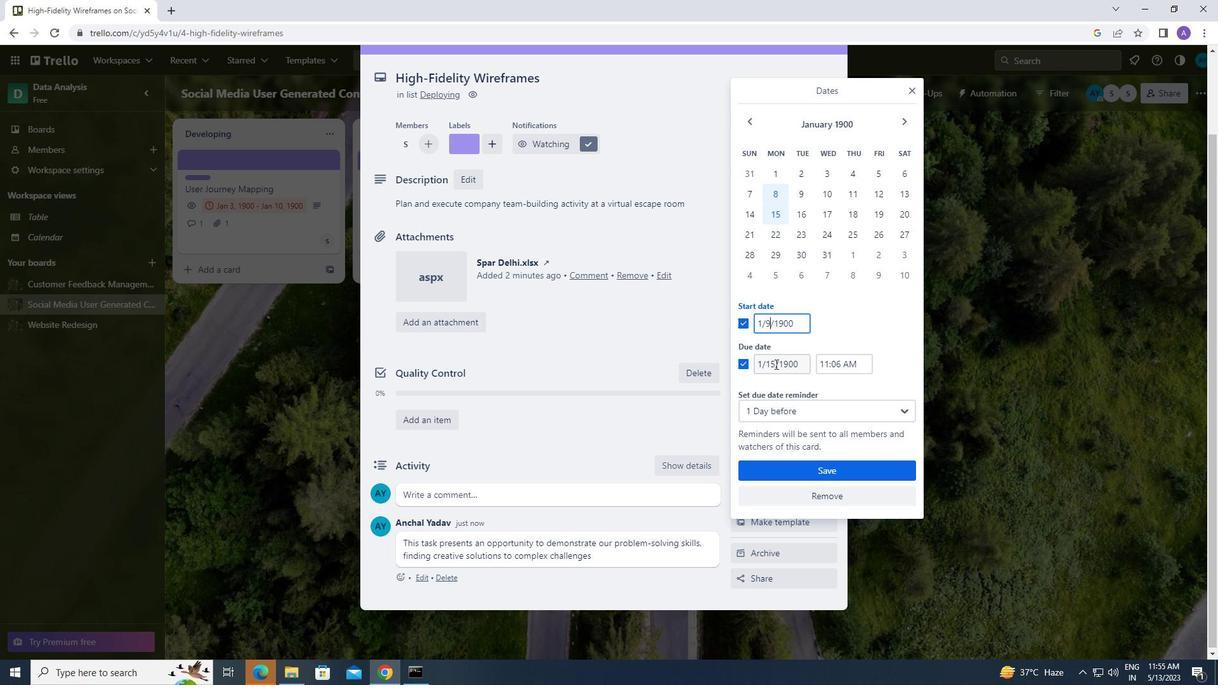 
Action: Key pressed <Key.backspace>6
Screenshot: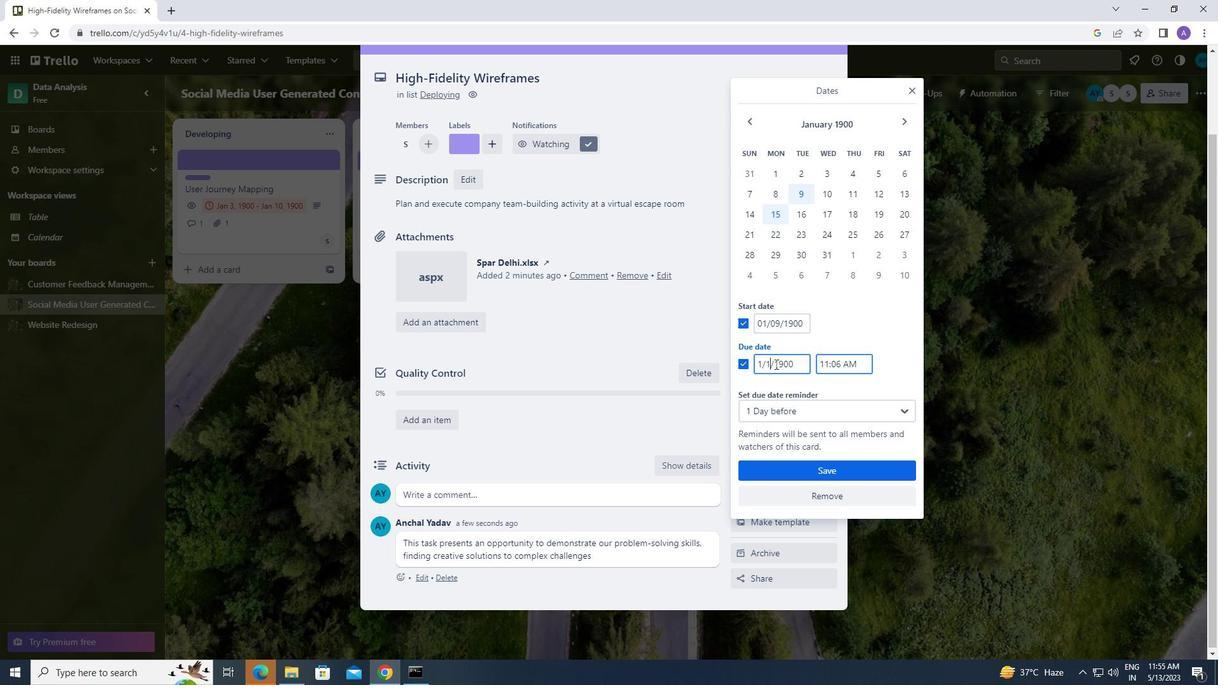 
Action: Mouse moved to (777, 465)
Screenshot: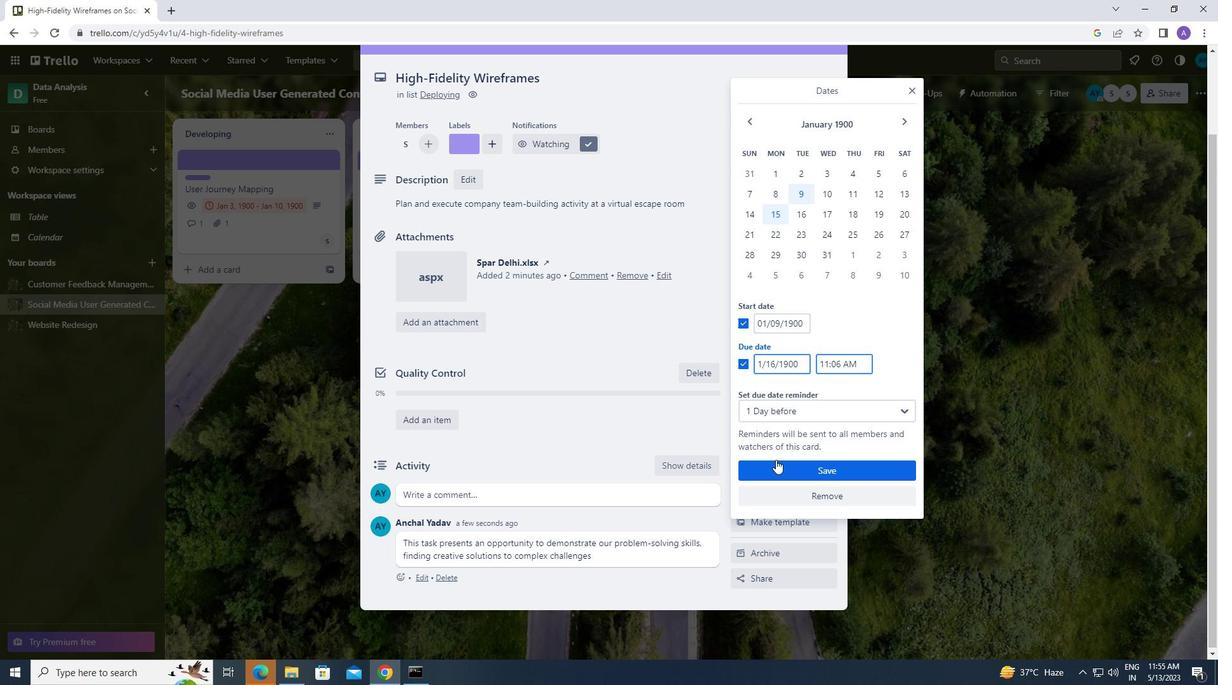 
Action: Mouse pressed left at (777, 465)
Screenshot: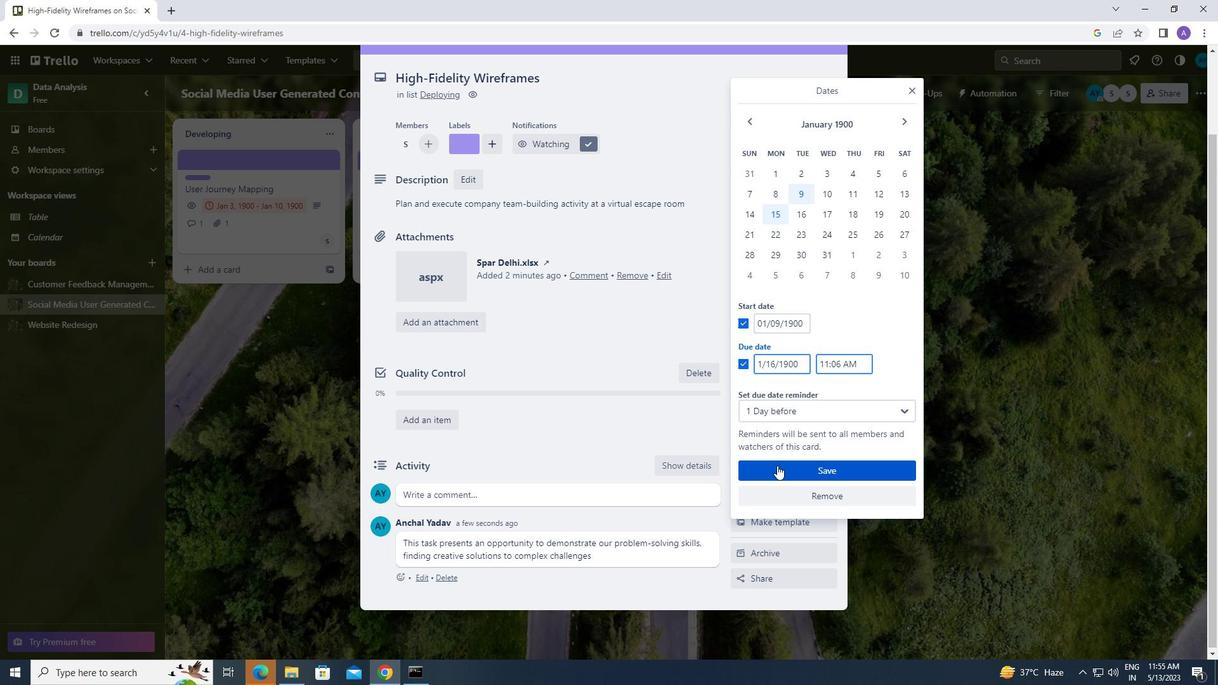 
